 Task: In the Contact  Emma_Williams@Yahoo.com, Create email and send with subject: 'A Glimpse into the Future: Meet Our Disruptive Offering', and with mail content 'Good Evening,_x000D_
Step into a world of unlimited possibilities. Our cutting-edge solution will empower you to overcome challenges and achieve unparalleled success in your industry._x000D_
Thanks and Regards', attach the document: Business_plan.docx and insert image: visitingcard.jpg. Below Thank and Regards, write Reddit and insert the URL: 'www.reddit.com'. Mark checkbox to create task to follow up : In 1 month. Logged in from softage.4@softage.net
Action: Mouse moved to (83, 56)
Screenshot: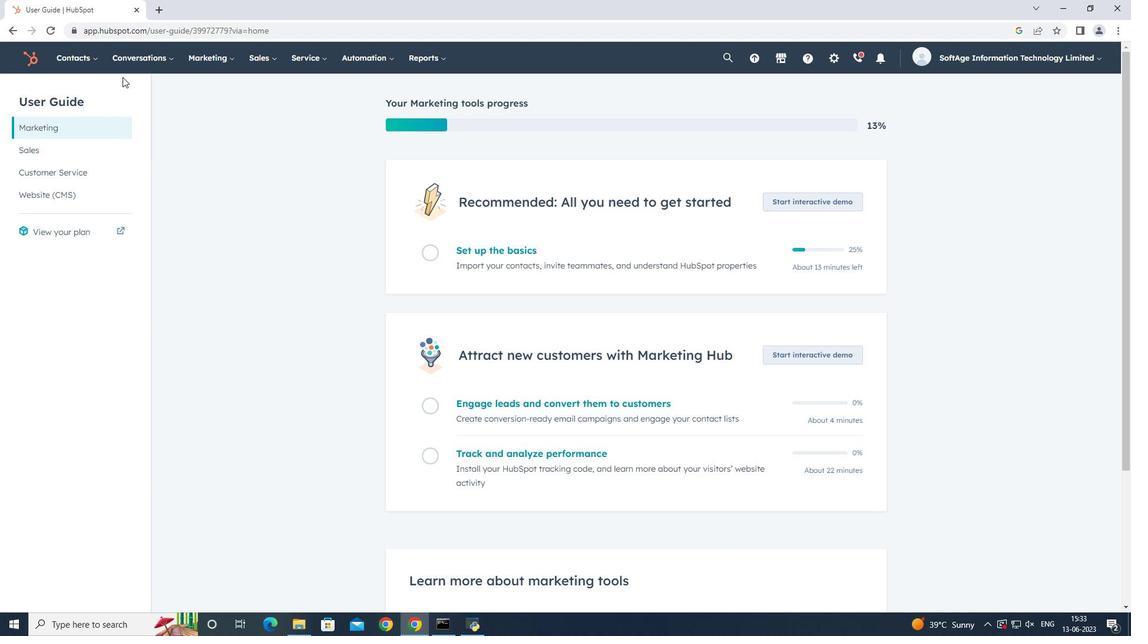 
Action: Mouse pressed left at (83, 56)
Screenshot: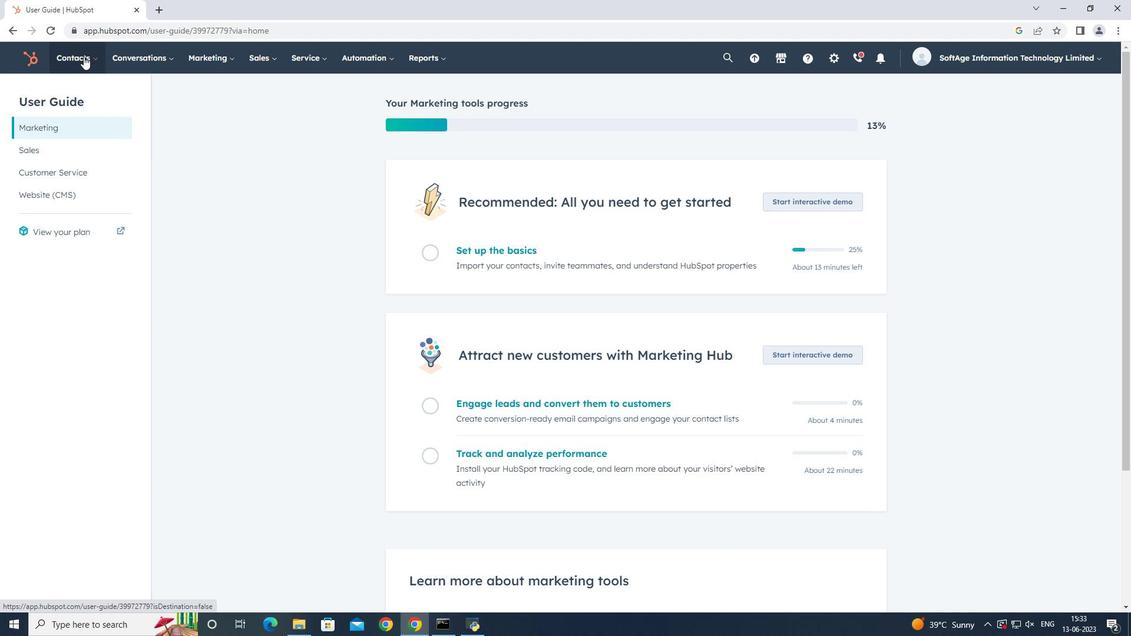
Action: Mouse moved to (98, 86)
Screenshot: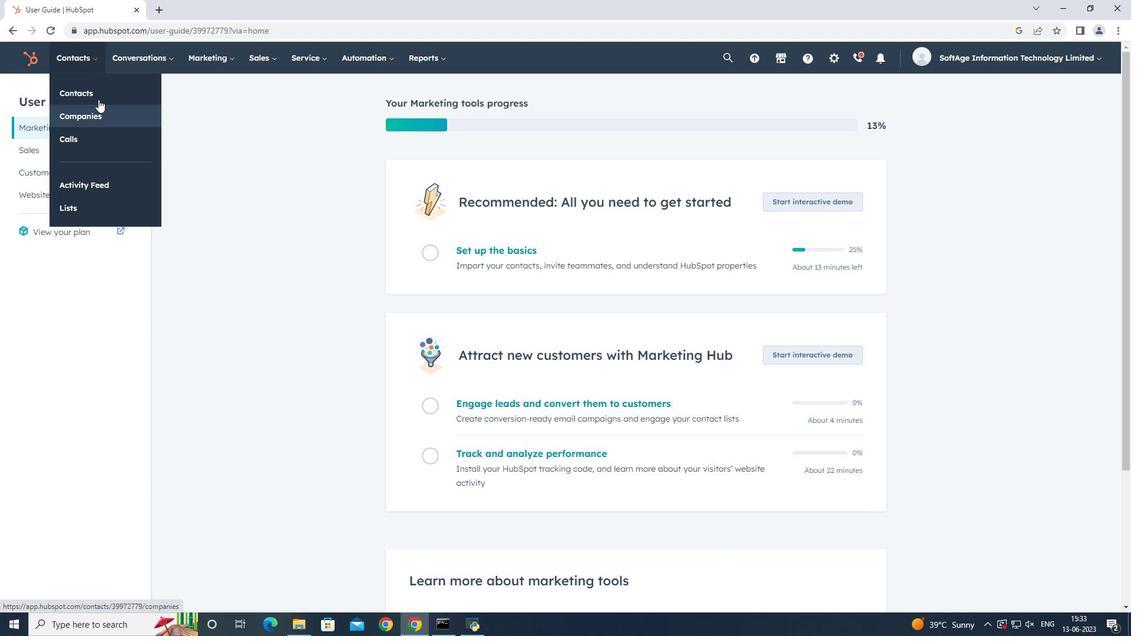 
Action: Mouse pressed left at (98, 86)
Screenshot: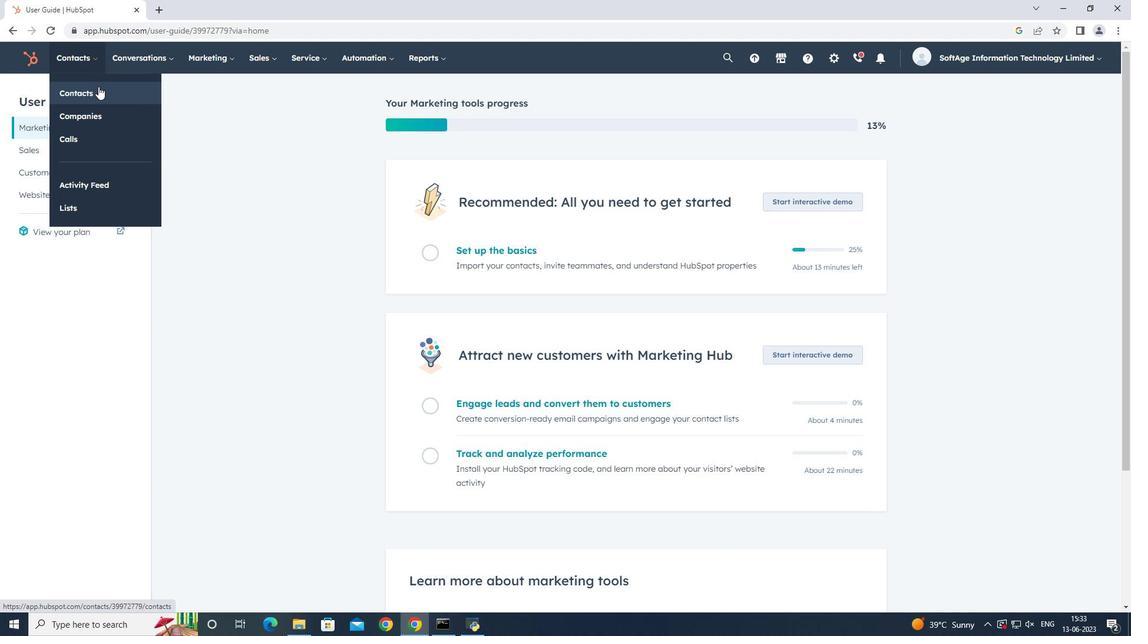 
Action: Mouse moved to (124, 183)
Screenshot: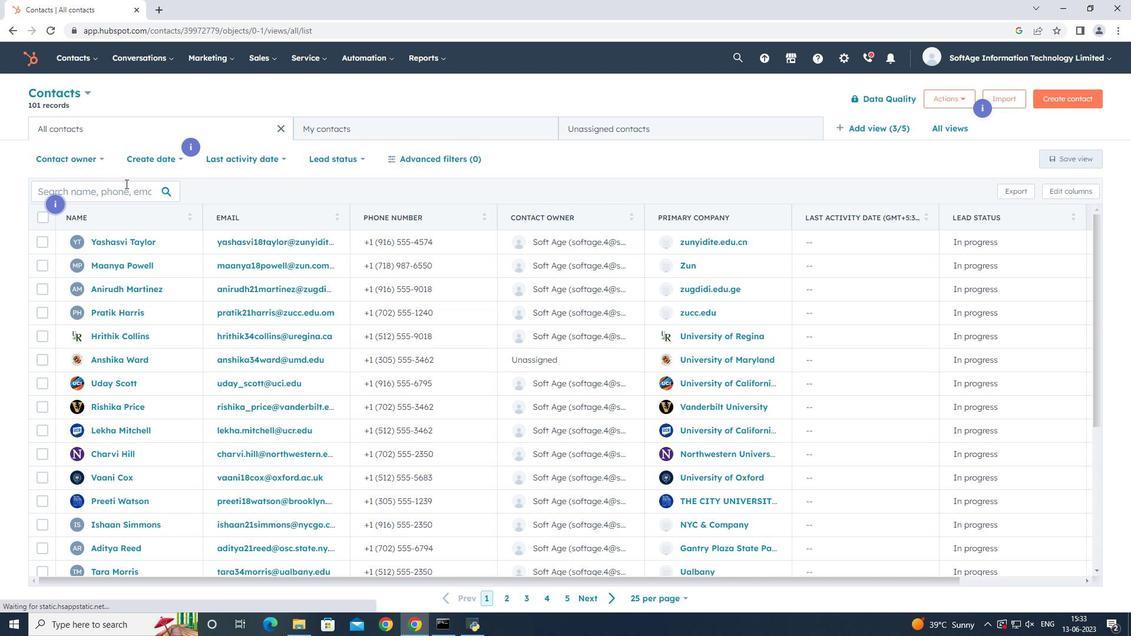 
Action: Mouse pressed left at (124, 183)
Screenshot: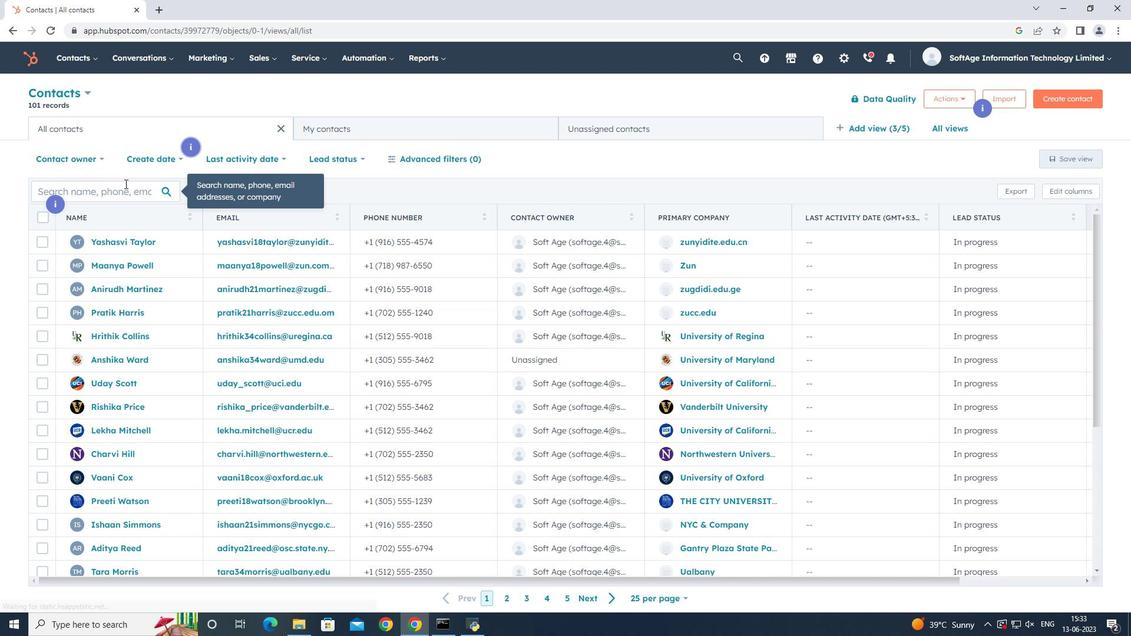 
Action: Key pressed emma
Screenshot: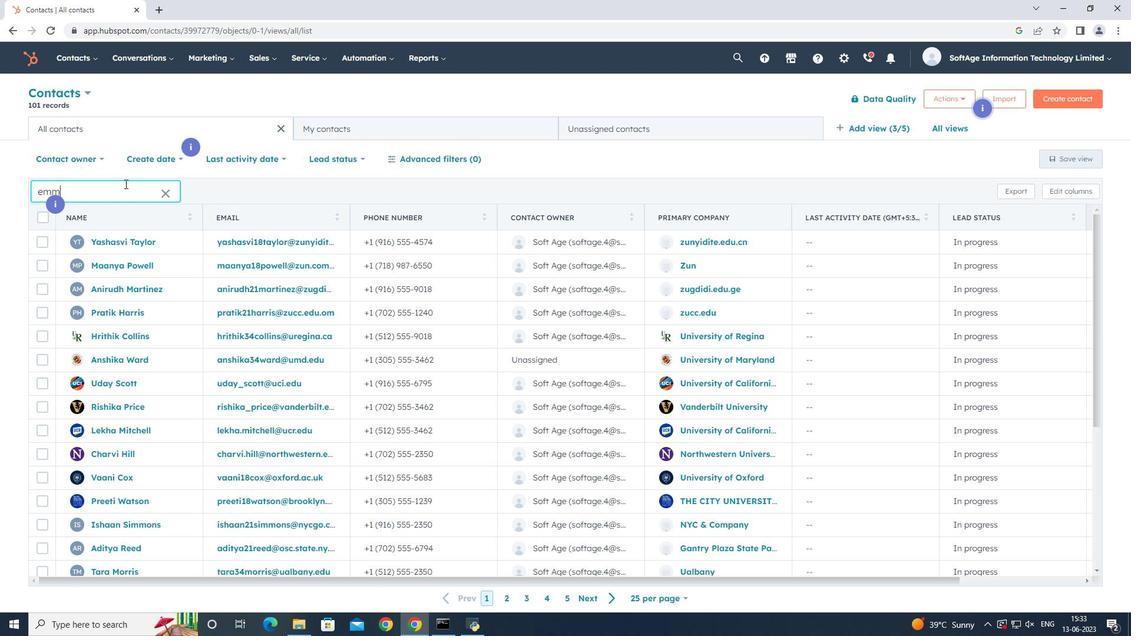 
Action: Mouse moved to (111, 288)
Screenshot: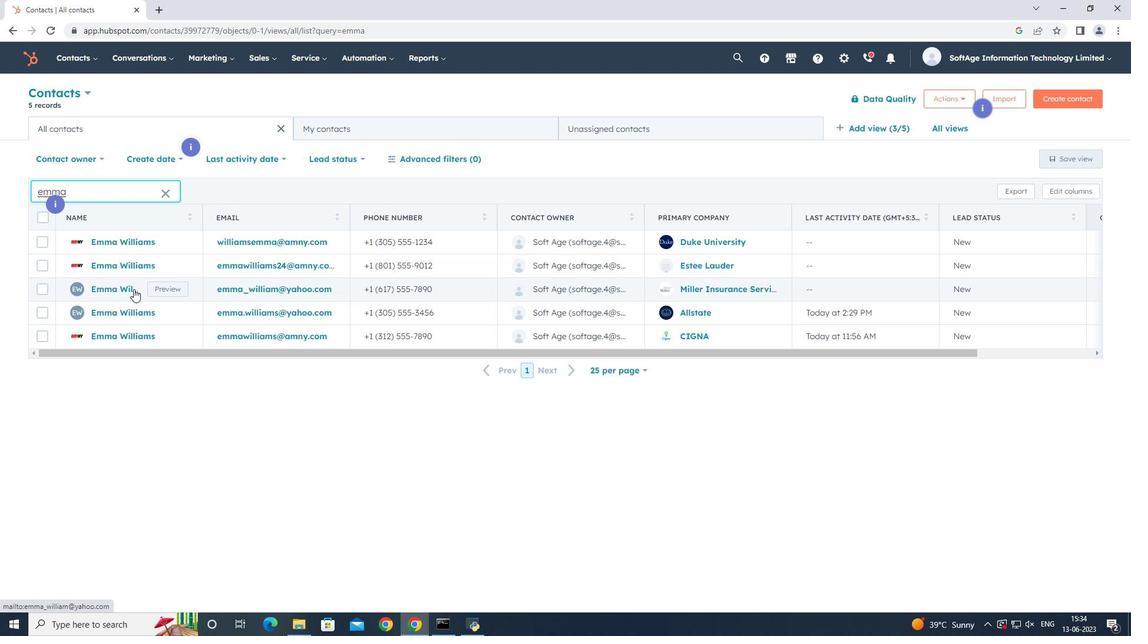 
Action: Mouse pressed left at (111, 288)
Screenshot: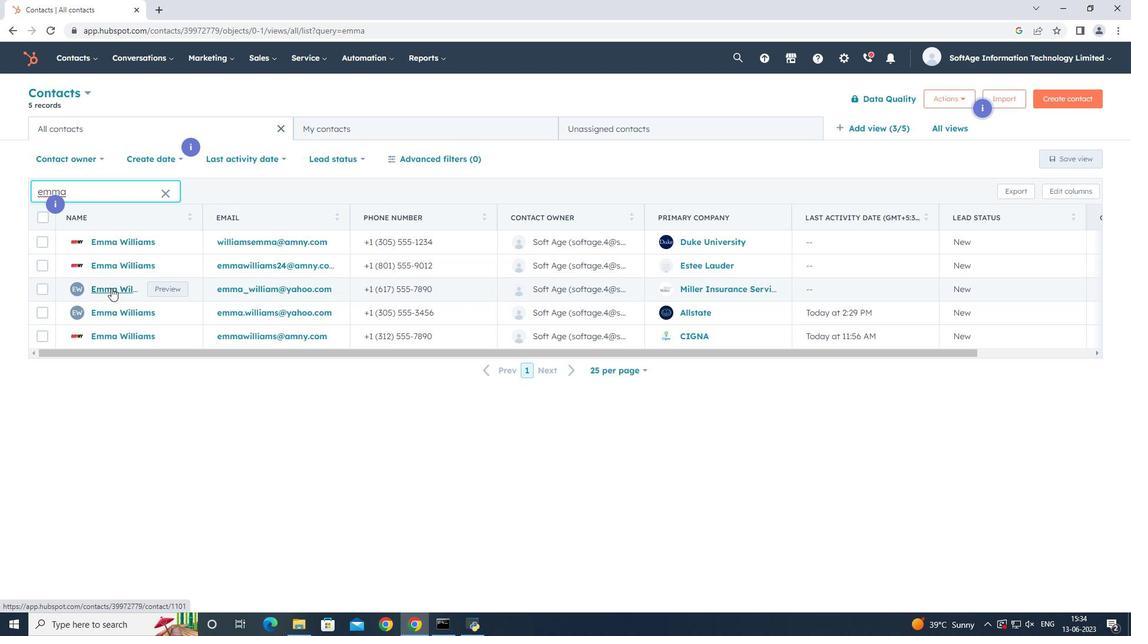
Action: Mouse moved to (74, 191)
Screenshot: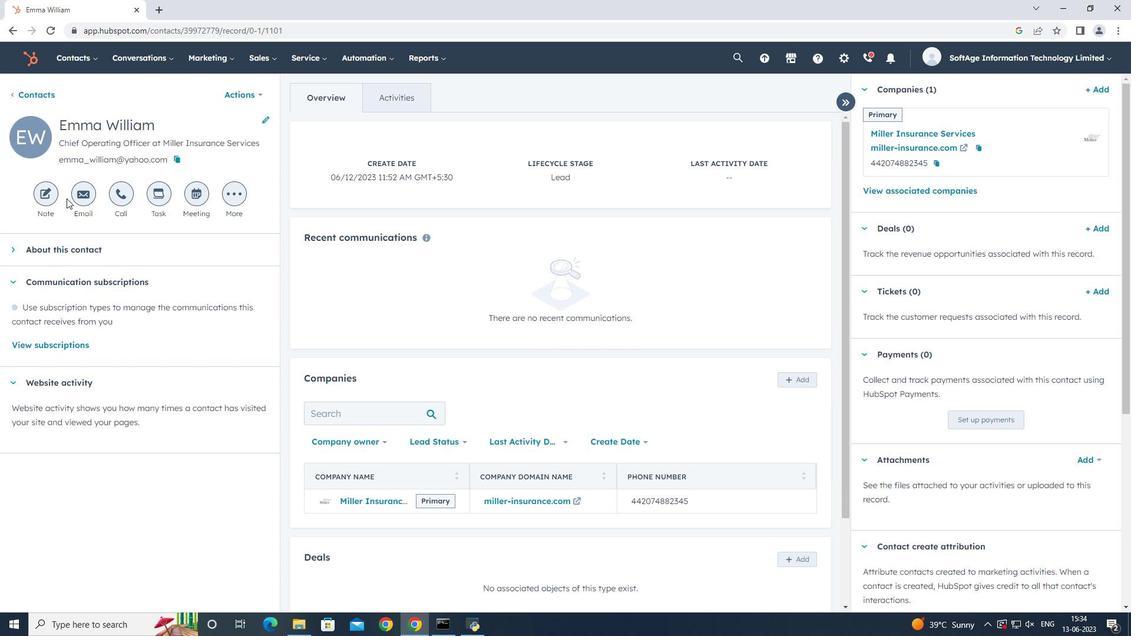 
Action: Mouse pressed left at (74, 191)
Screenshot: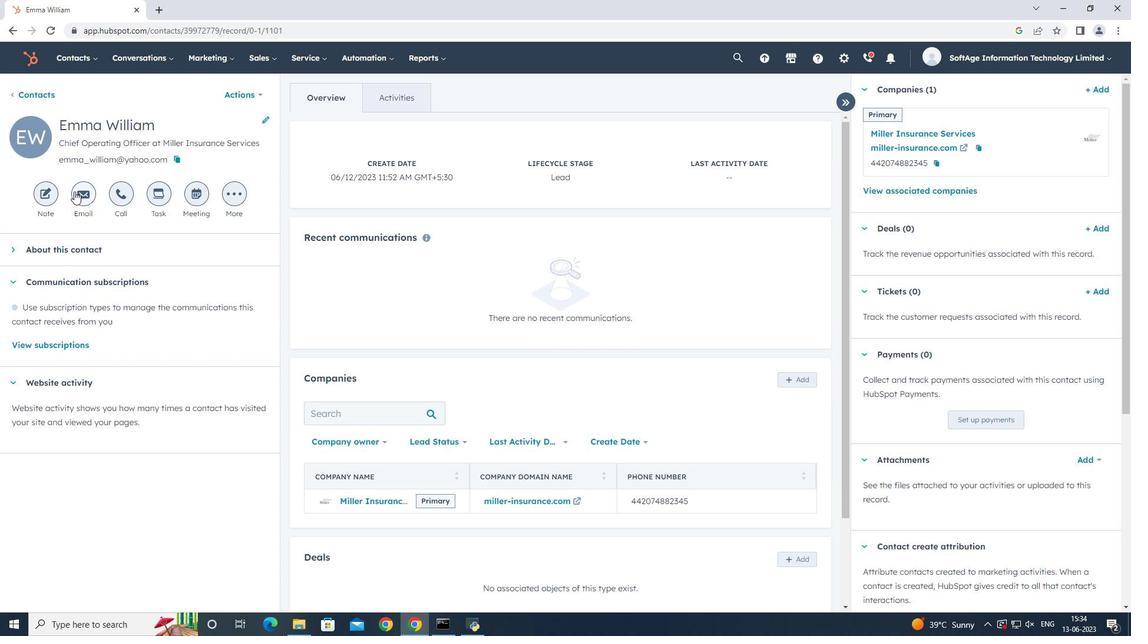 
Action: Mouse moved to (514, 420)
Screenshot: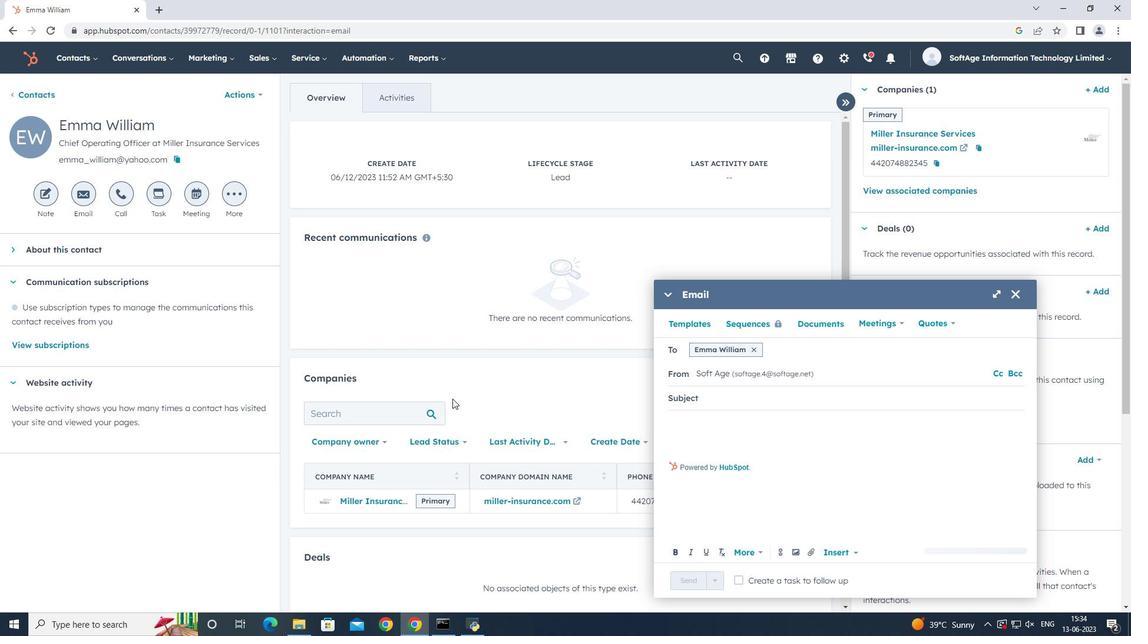 
Action: Key pressed <Key.shift>A<Key.space><Key.shift>Glimpse<Key.space>into<Key.space>the<Key.space><Key.shift><Key.shift><Key.shift><Key.shift>Future<Key.shift_r><Key.shift_r><Key.shift_r><Key.shift_r><Key.shift_r><Key.shift_r><Key.shift_r><Key.shift_r><Key.shift_r><Key.shift_r><Key.shift_r><Key.shift_r><Key.shift_r><Key.shift_r><Key.shift_r><Key.shift_r>:<Key.space><Key.shift_r>Meet<Key.space><Key.shift_r><Key.shift_r><Key.shift_r><Key.shift_r><Key.shift_r><Key.shift_r>Our<Key.space><Key.shift>Disruptive<Key.space><Key.shift_r><Key.shift_r>Offering.
Screenshot: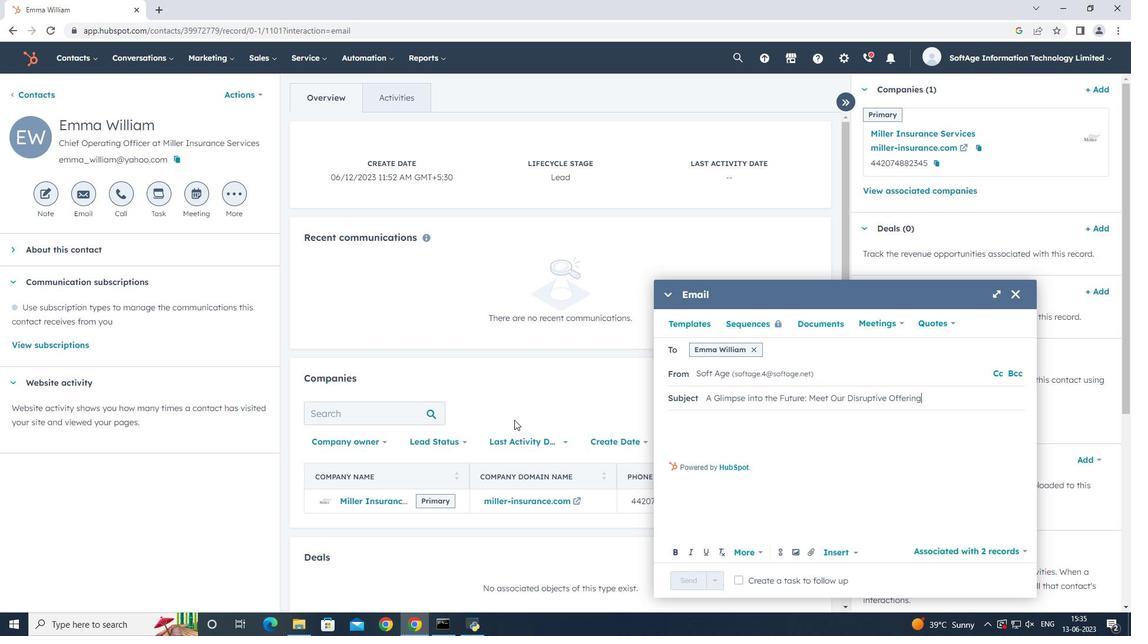 
Action: Mouse moved to (727, 419)
Screenshot: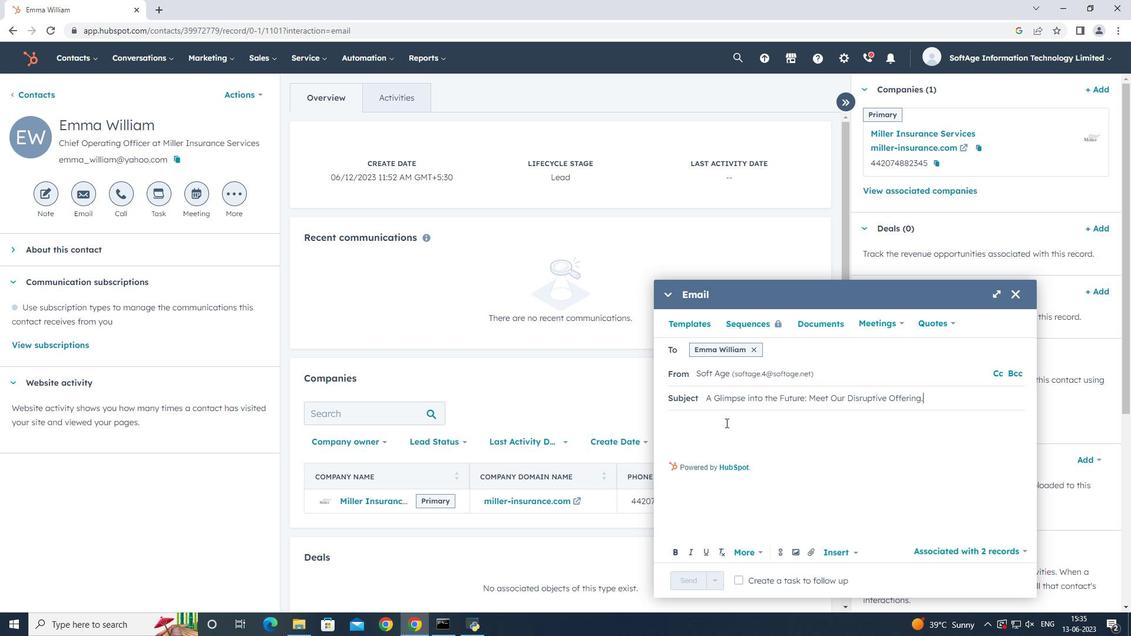 
Action: Mouse pressed left at (727, 419)
Screenshot: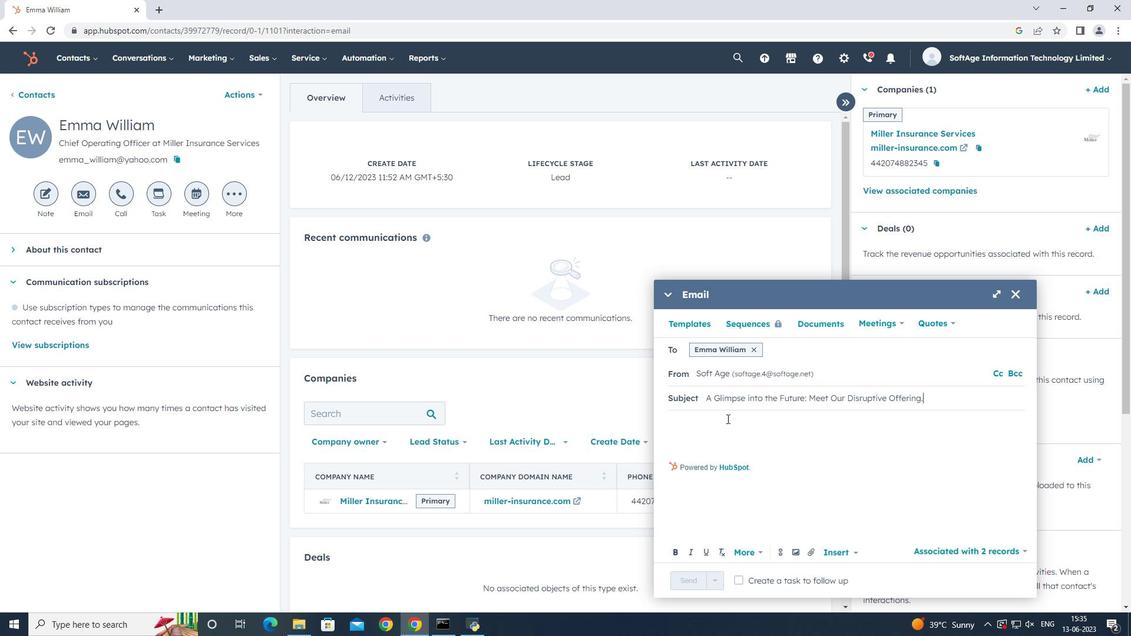 
Action: Key pressed <Key.shift>Good<Key.space><Key.shift>Evening,<Key.enter><Key.enter><Key.shift><Key.shift><Key.shift><Key.shift>Step<Key.space>into<Key.space>a<Key.space>world<Key.space>of<Key.space>unlimited<Key.space>possibilities.<Key.space><Key.shift_r><Key.shift_r><Key.shift_r><Key.shift_r>Our<Key.space>cutting-edge<Key.space>solution<Key.space>will<Key.space>empower<Key.space>
Screenshot: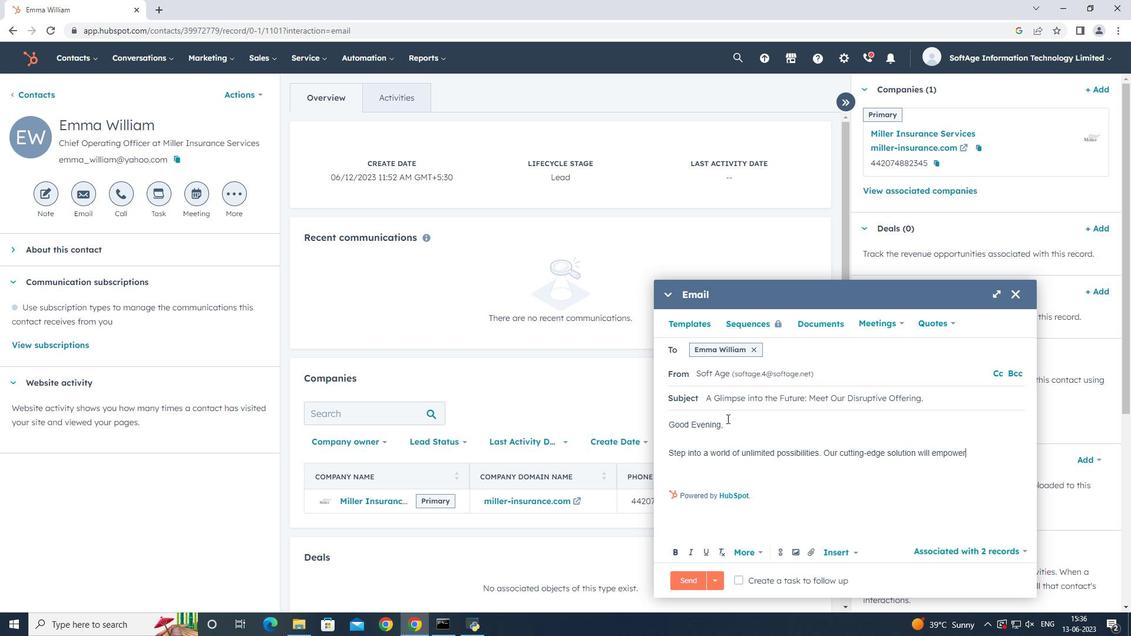 
Action: Mouse moved to (802, 460)
Screenshot: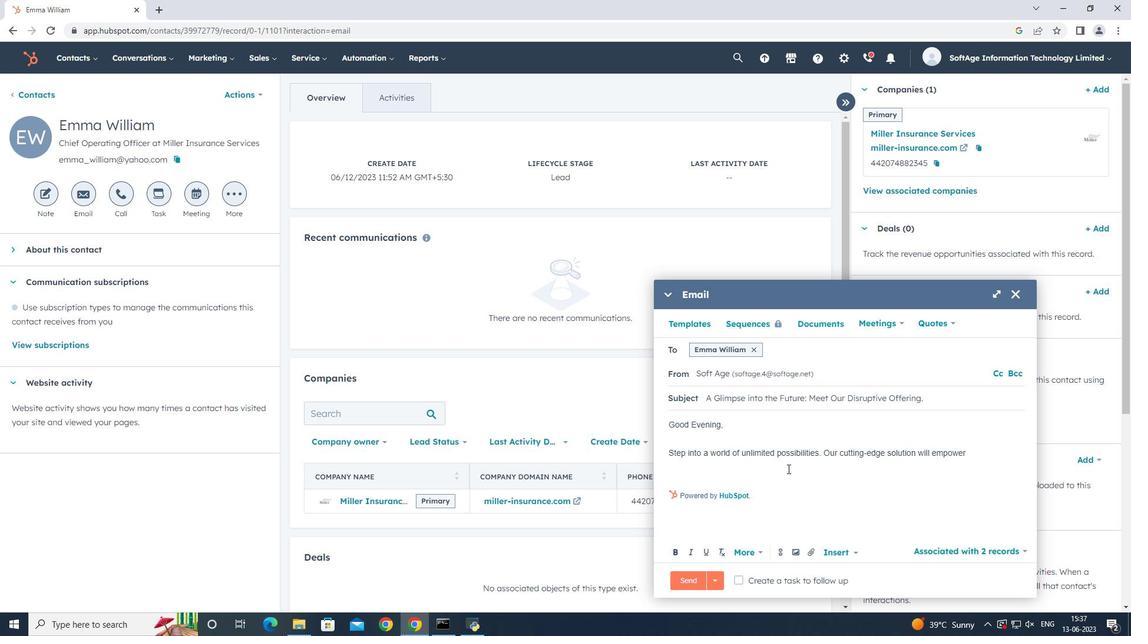
Action: Key pressed you<Key.space>to<Key.space>
Screenshot: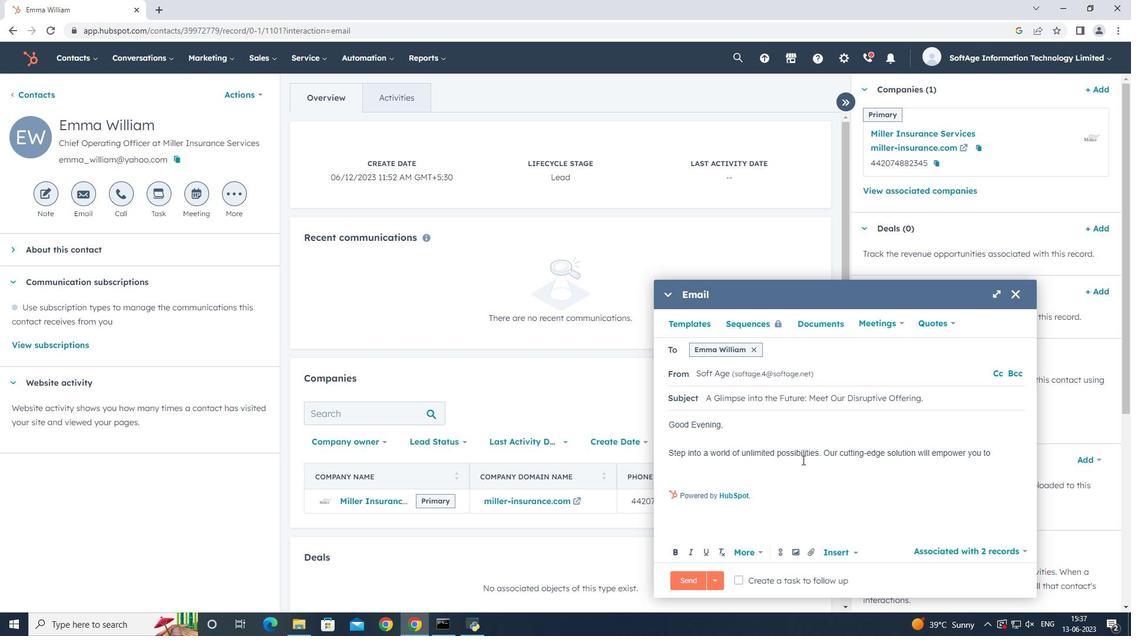 
Action: Mouse moved to (849, 513)
Screenshot: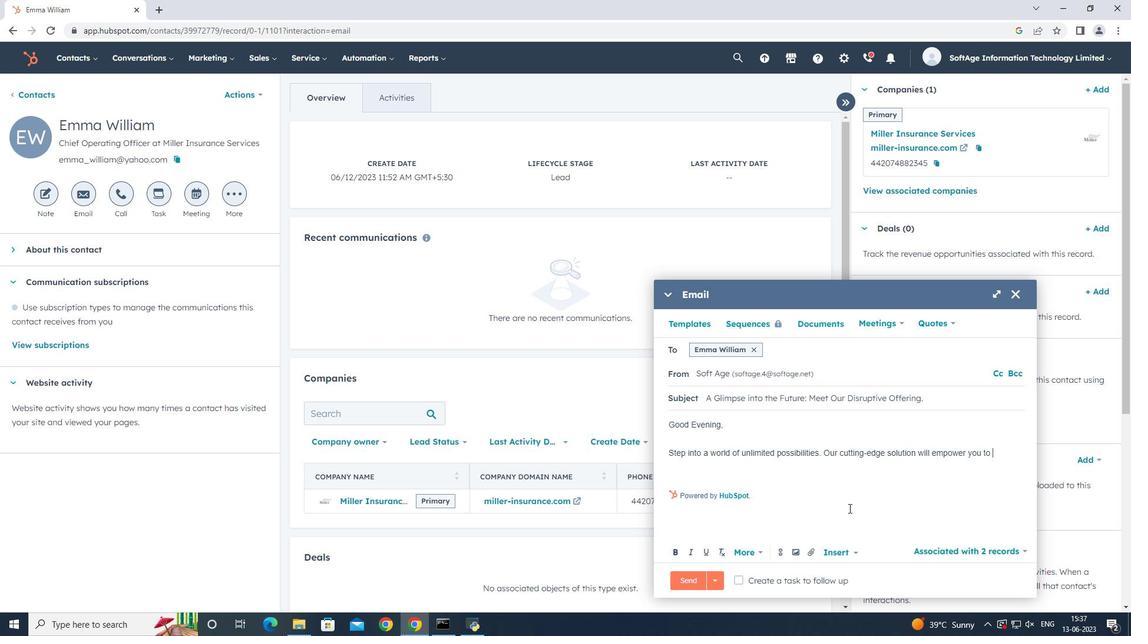 
Action: Key pressed overcome<Key.space>challenges<Key.space>and<Key.space>achieve<Key.space>unparalle
Screenshot: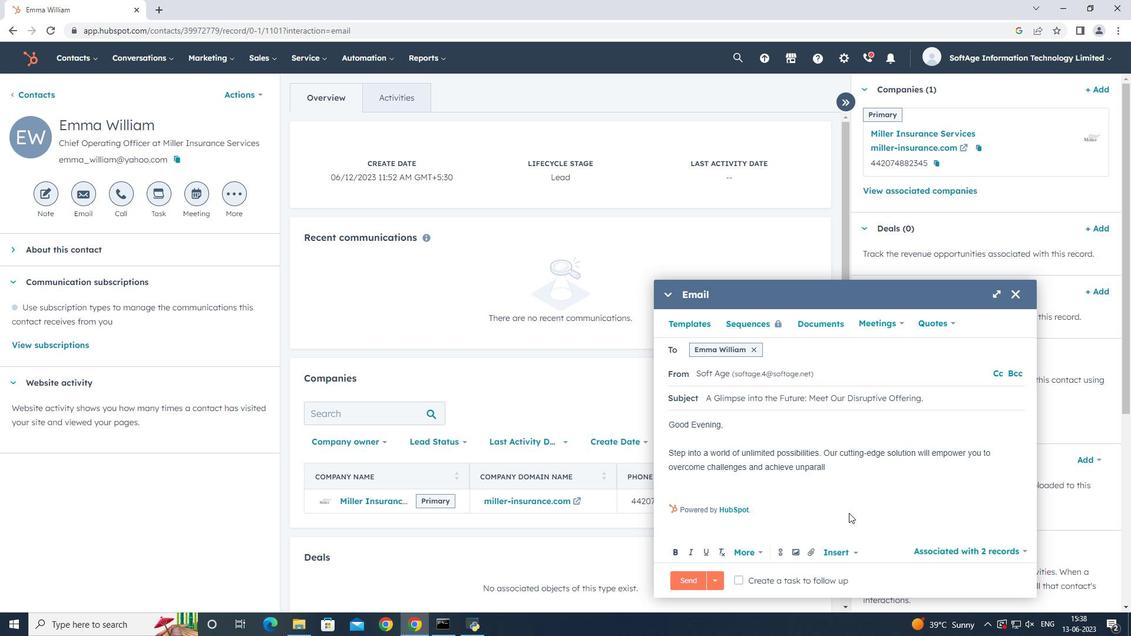 
Action: Mouse moved to (943, 523)
Screenshot: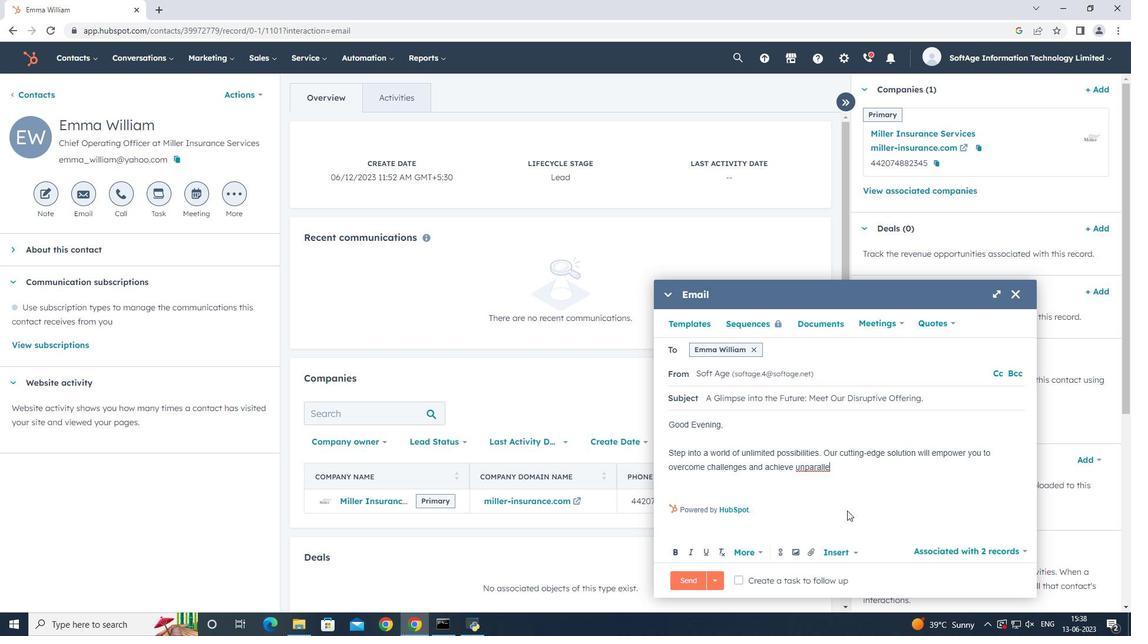 
Action: Key pressed led<Key.space>success<Key.space>in<Key.space>your<Key.space>industry.
Screenshot: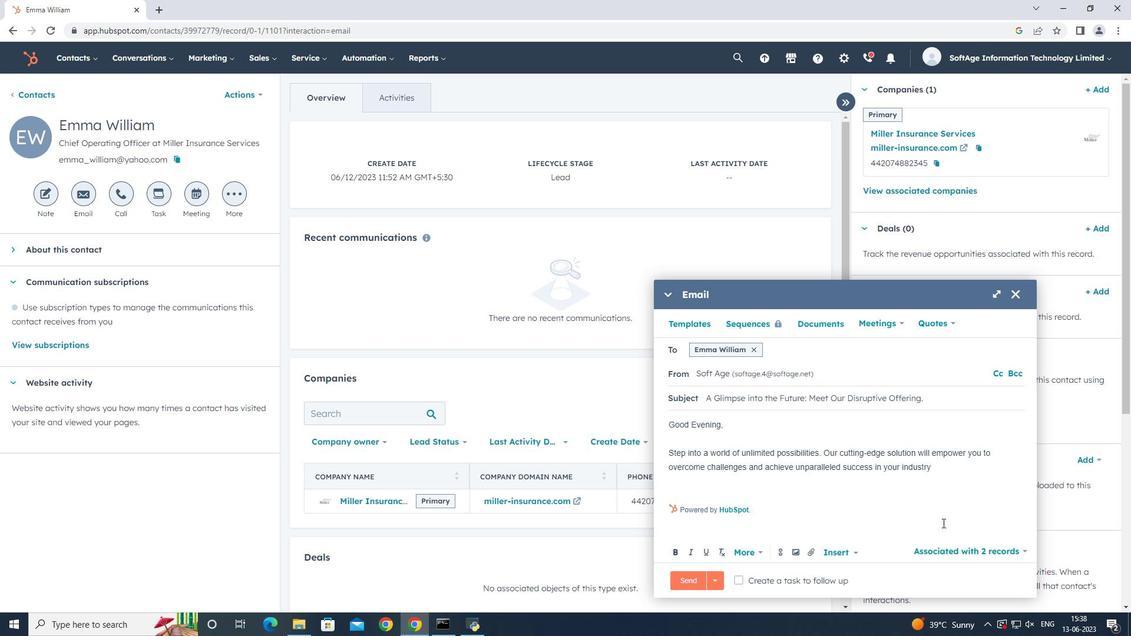 
Action: Mouse moved to (976, 548)
Screenshot: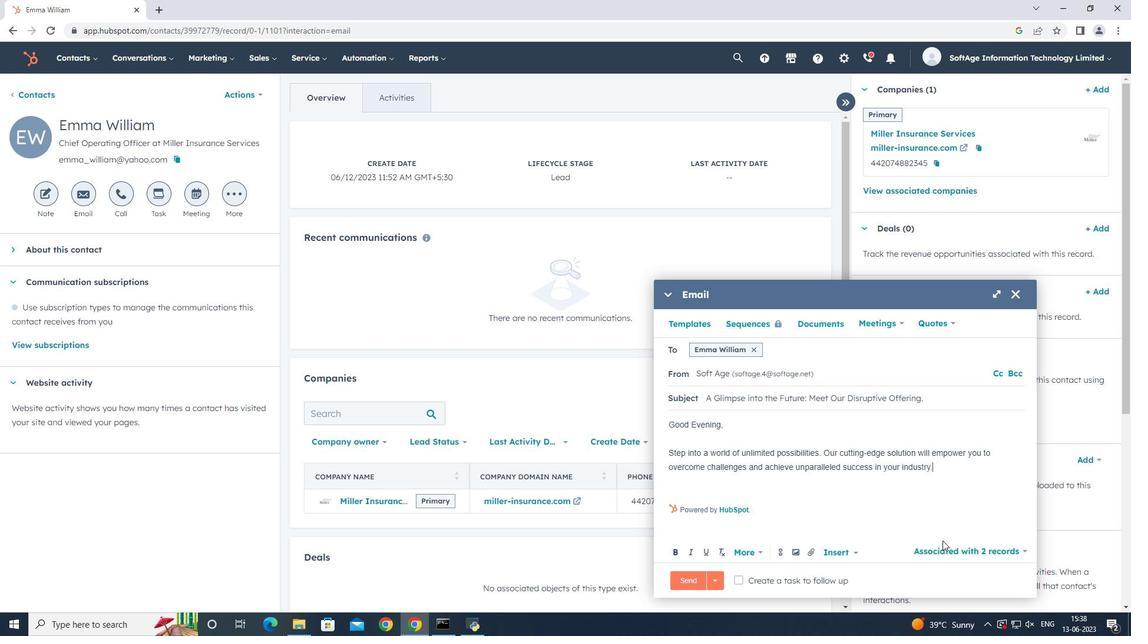 
Action: Key pressed <Key.enter><Key.enter><Key.shift>Y=<Key.backspace><Key.backspace><Key.shift>Thanks<Key.space>and<Key.space><Key.shift><Key.shift><Key.shift><Key.shift>Regards,
Screenshot: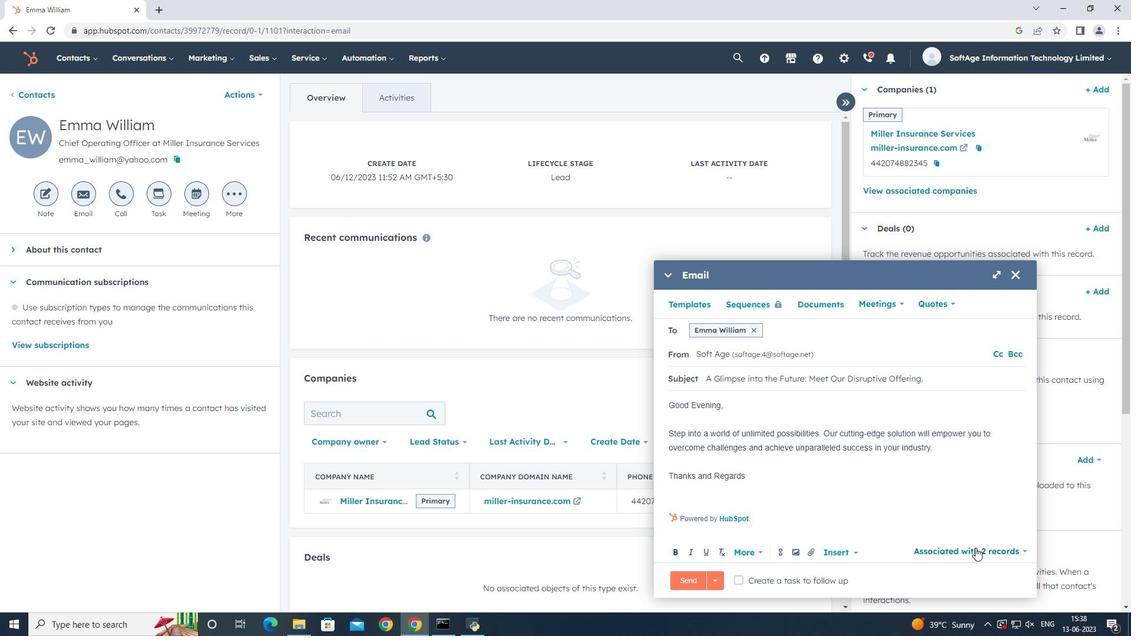 
Action: Mouse moved to (808, 551)
Screenshot: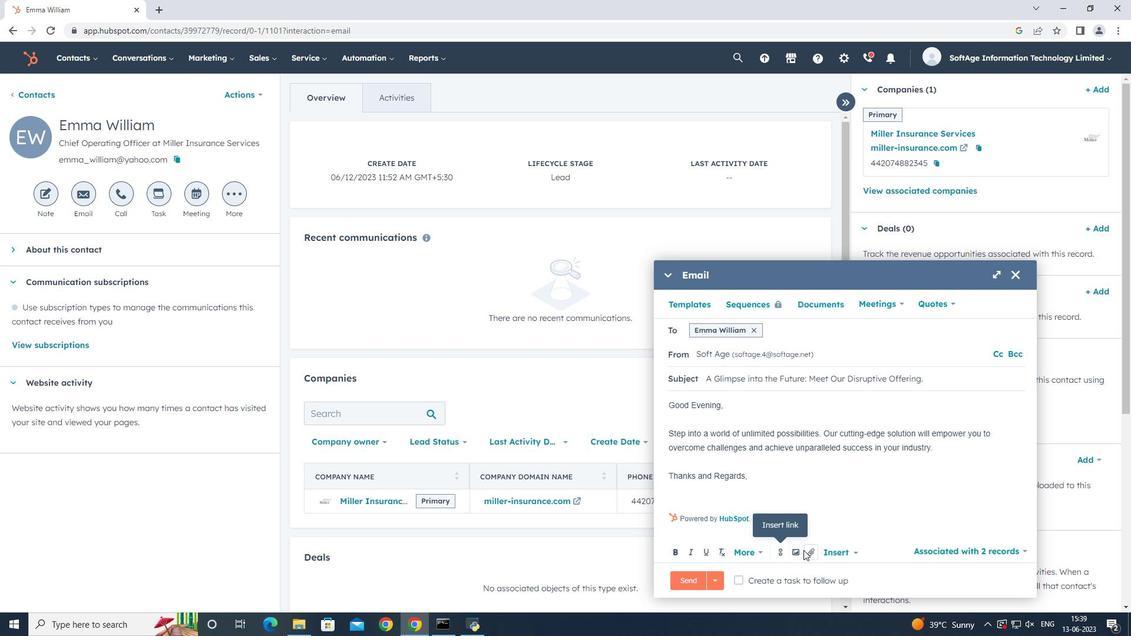 
Action: Mouse pressed left at (808, 551)
Screenshot: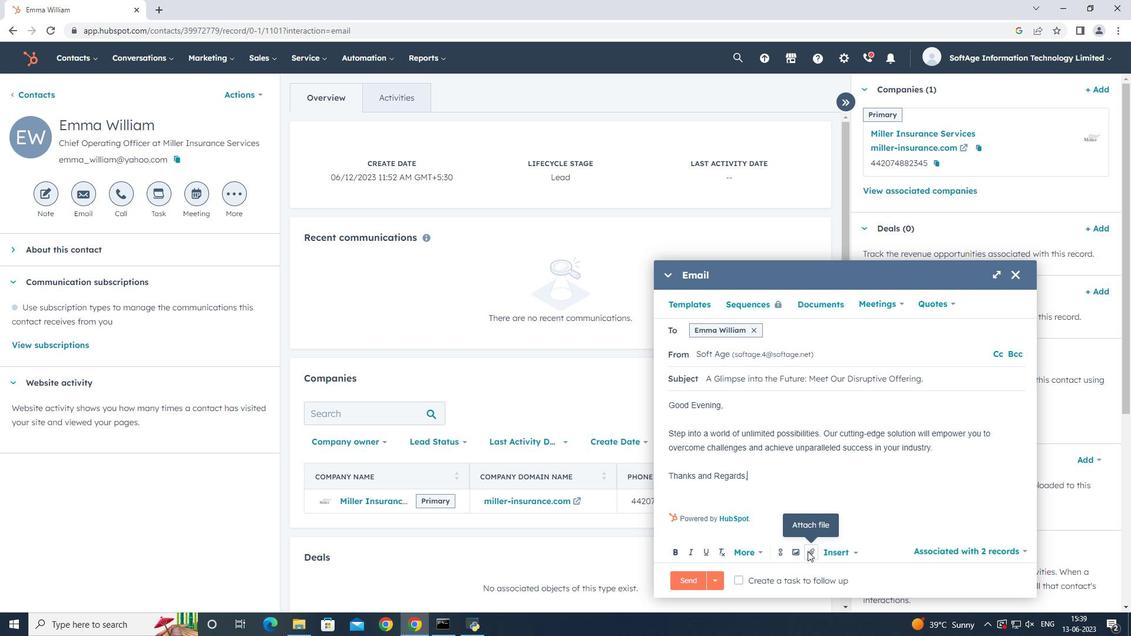 
Action: Mouse moved to (813, 517)
Screenshot: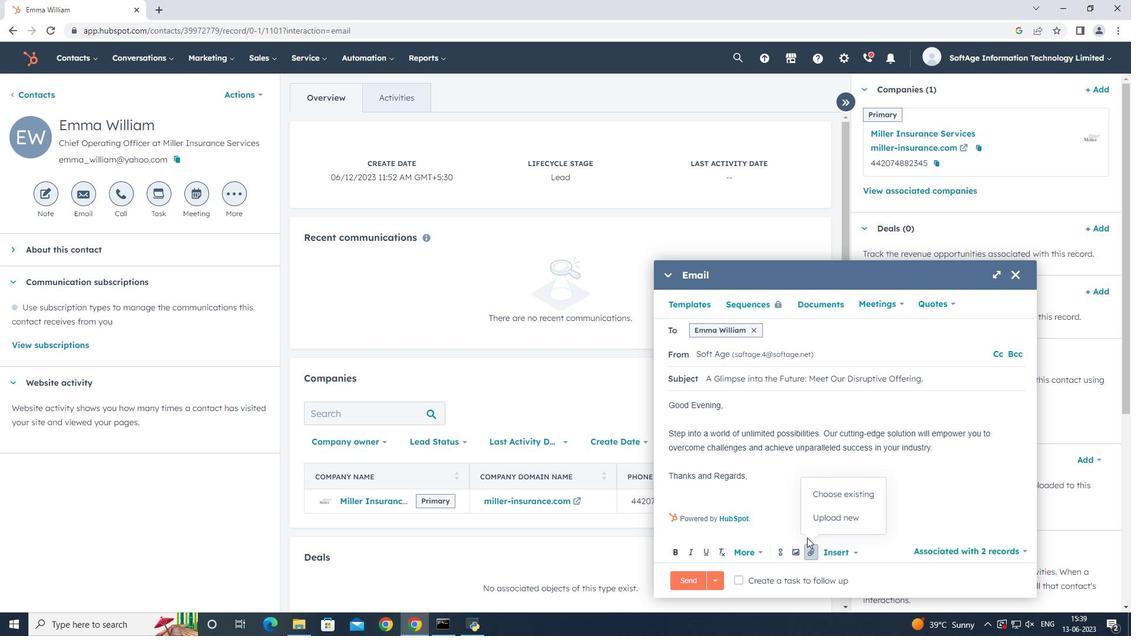 
Action: Mouse pressed left at (813, 517)
Screenshot: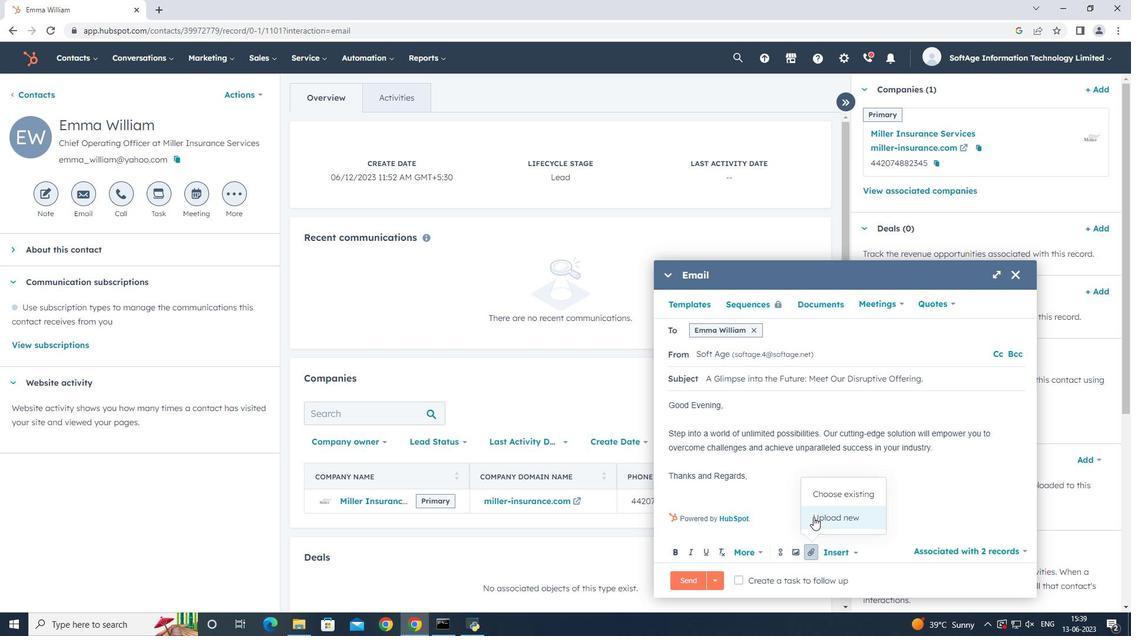 
Action: Mouse moved to (204, 99)
Screenshot: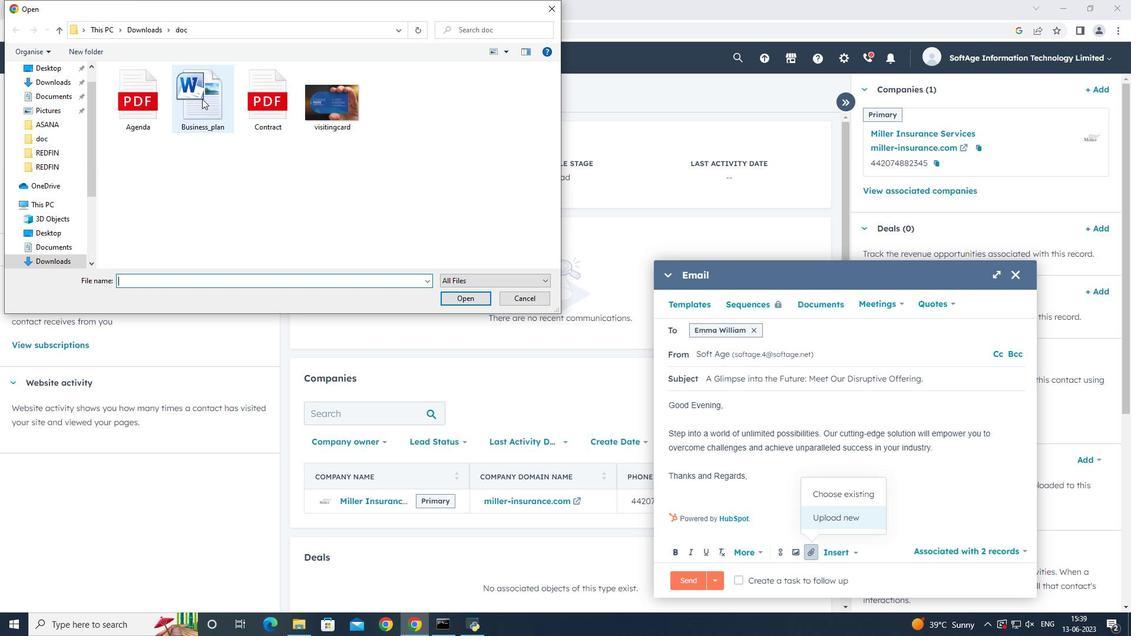 
Action: Mouse pressed left at (204, 99)
Screenshot: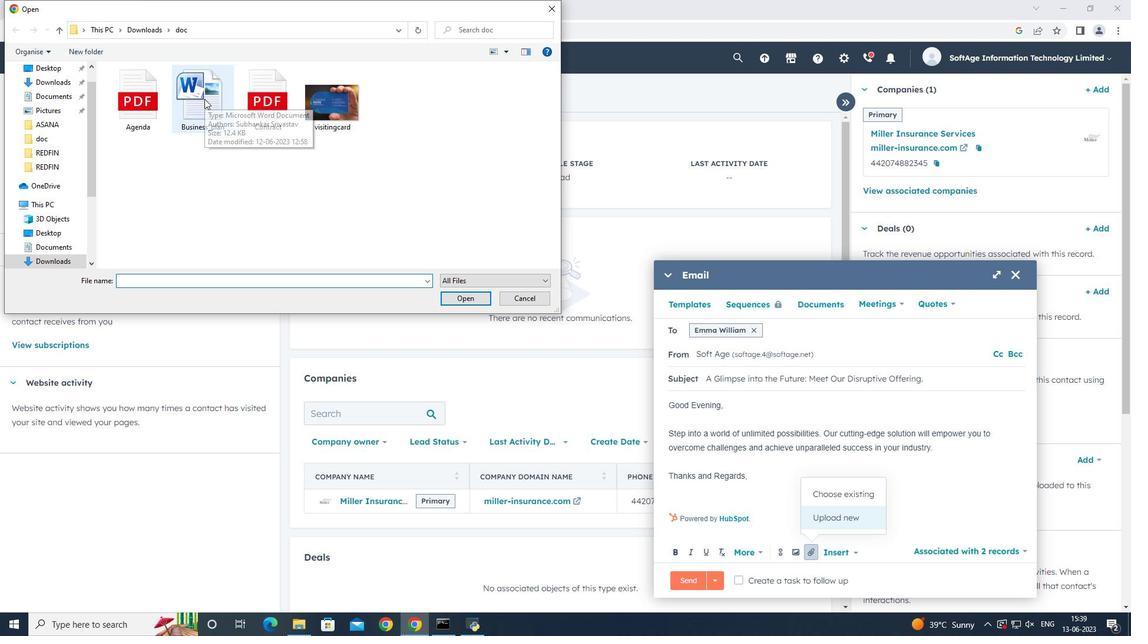 
Action: Mouse pressed left at (204, 99)
Screenshot: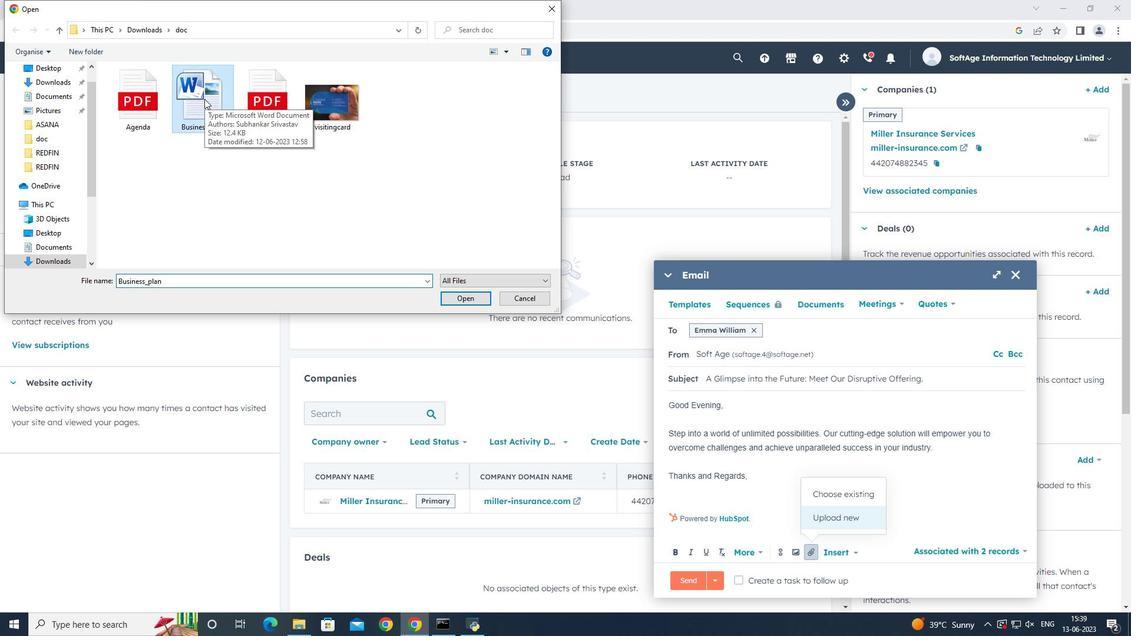 
Action: Mouse moved to (798, 517)
Screenshot: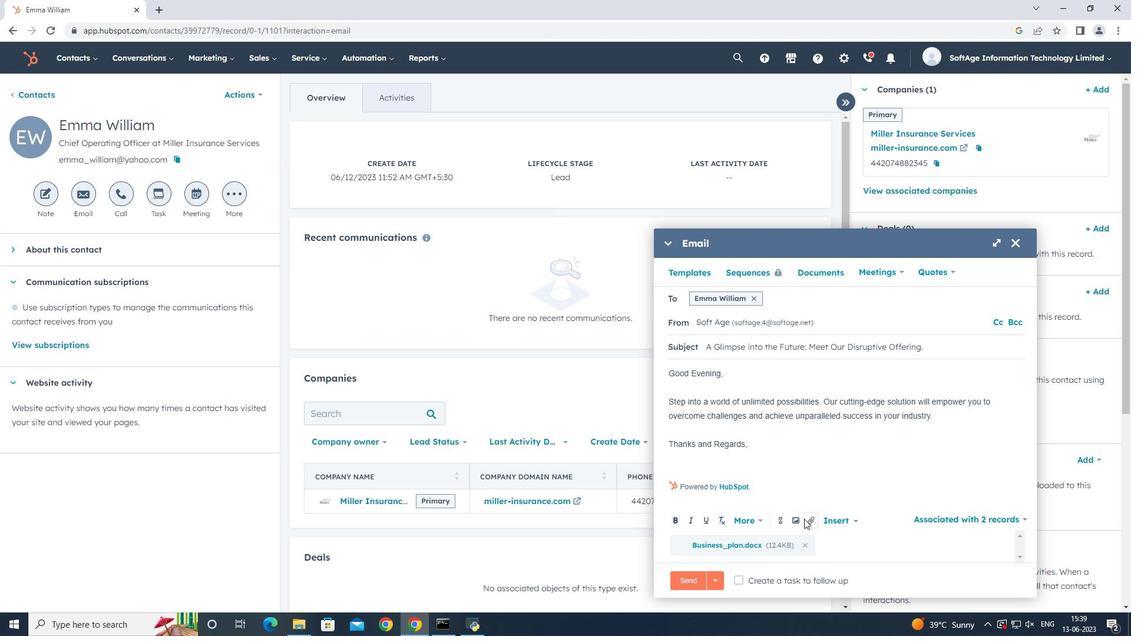 
Action: Mouse pressed left at (798, 517)
Screenshot: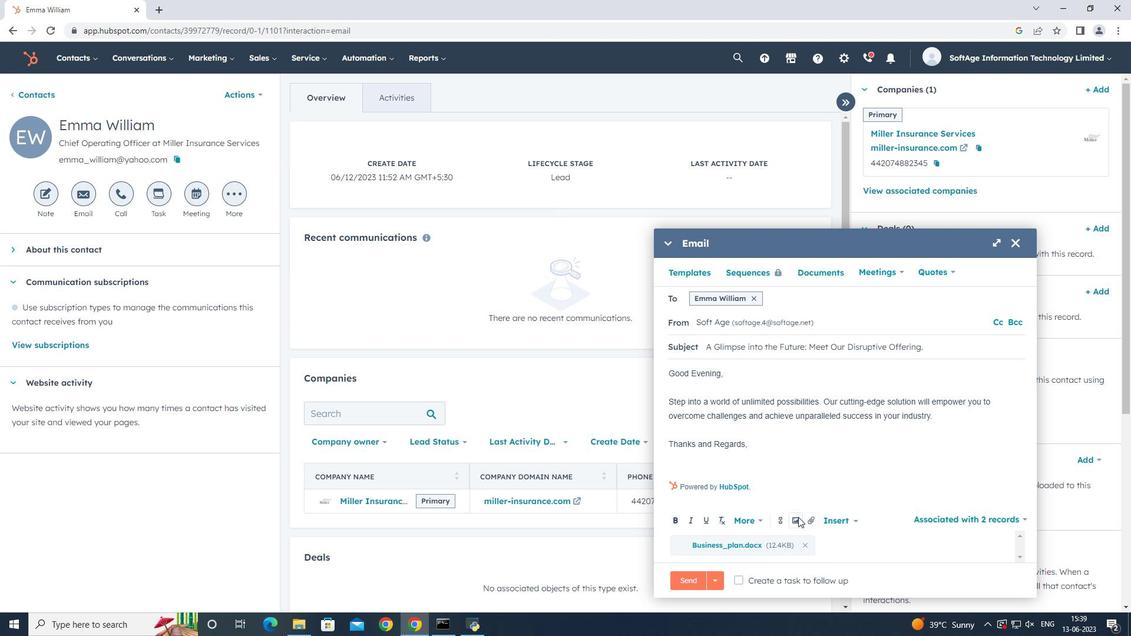 
Action: Mouse moved to (796, 491)
Screenshot: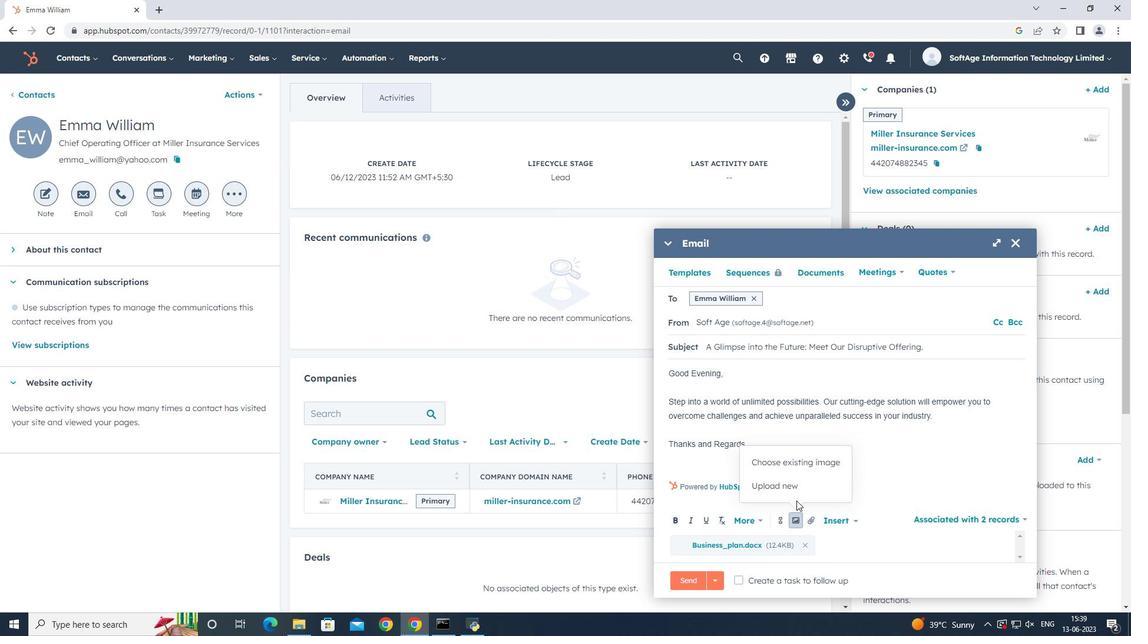
Action: Mouse pressed left at (796, 491)
Screenshot: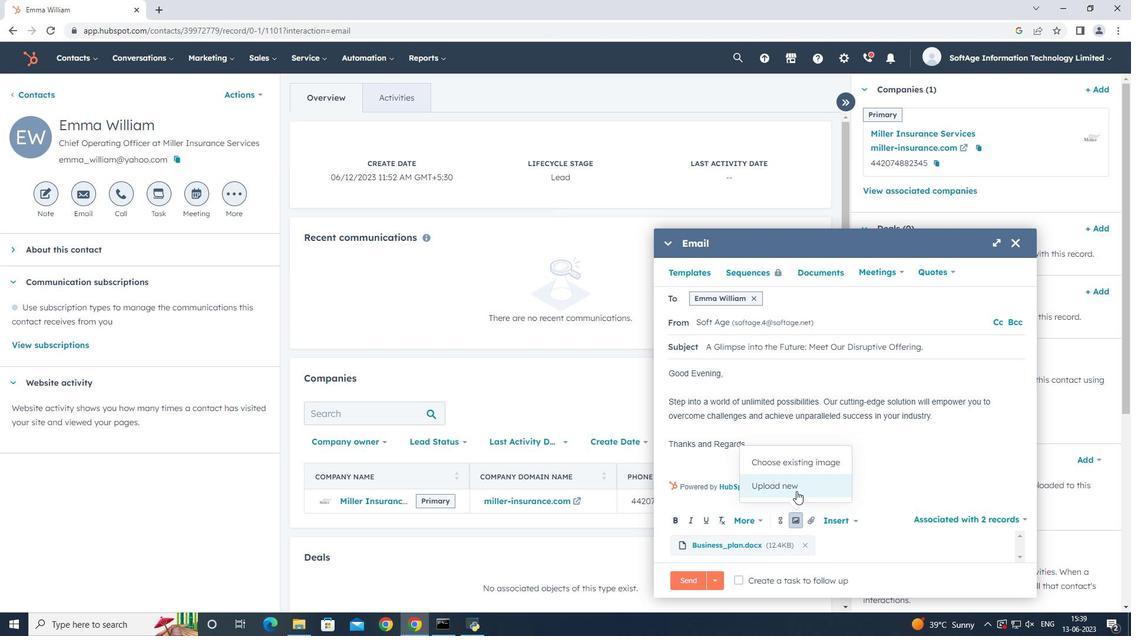
Action: Mouse moved to (159, 96)
Screenshot: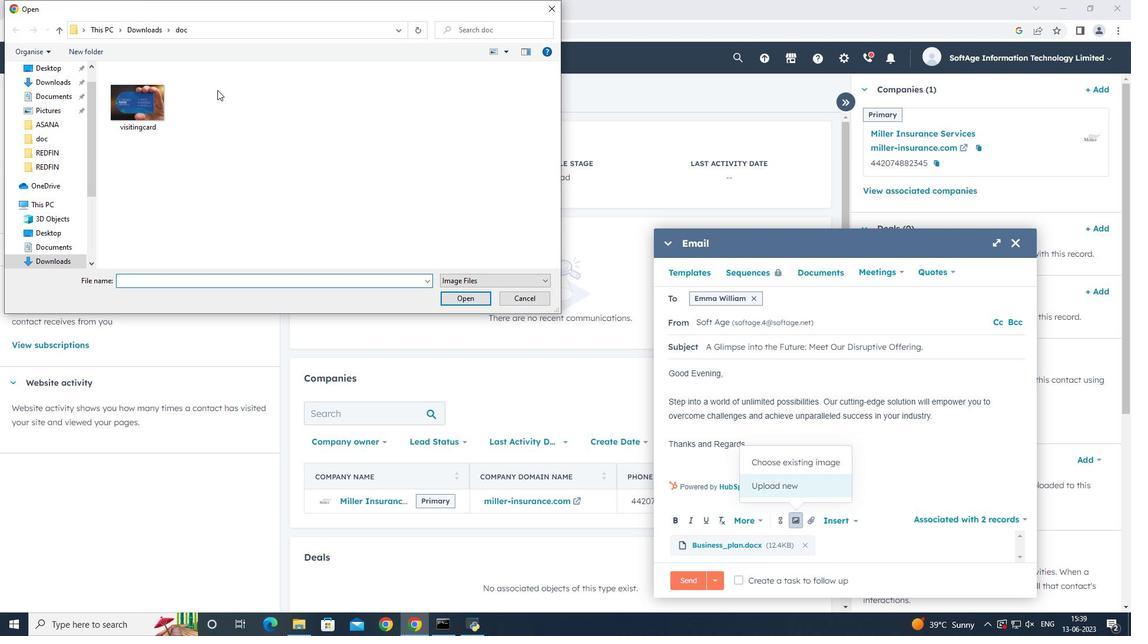 
Action: Mouse pressed left at (159, 96)
Screenshot: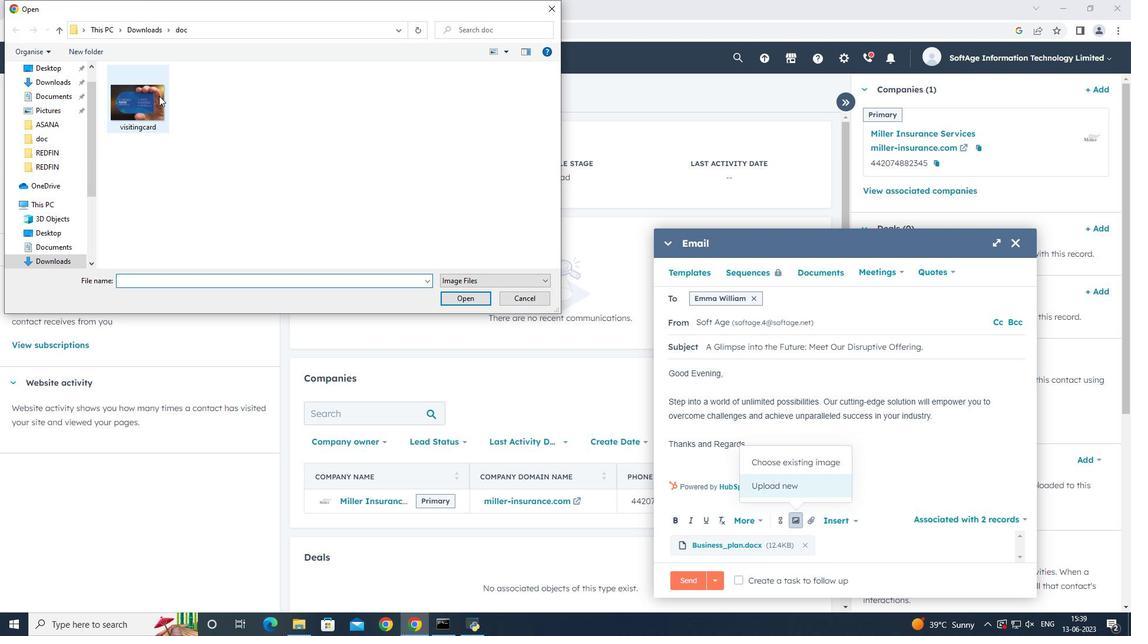 
Action: Mouse pressed left at (159, 96)
Screenshot: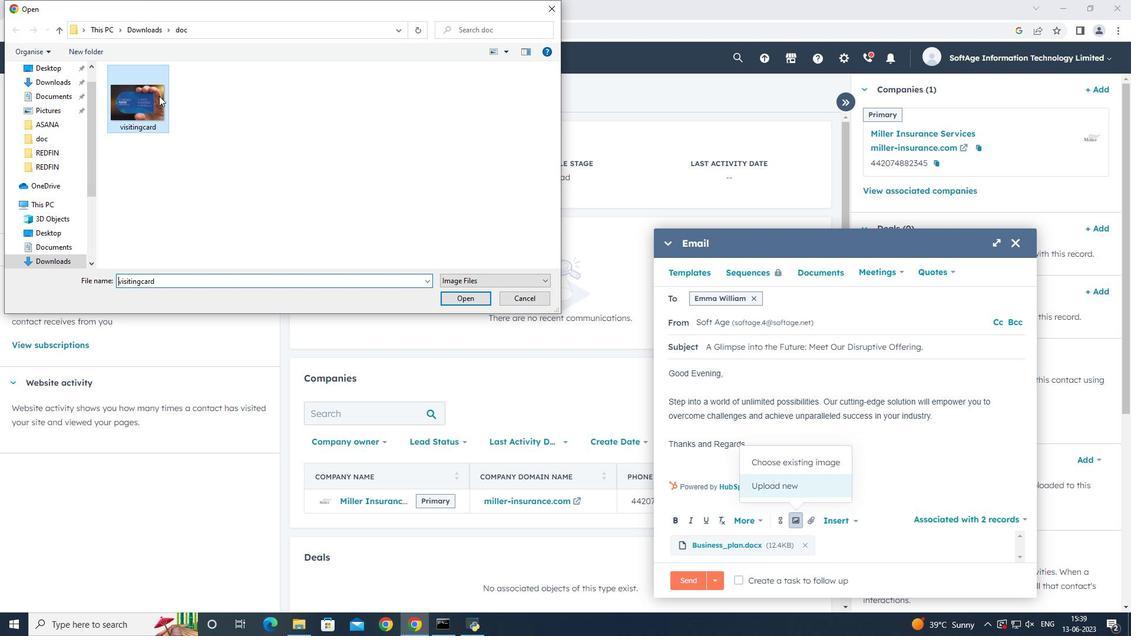 
Action: Mouse moved to (756, 324)
Screenshot: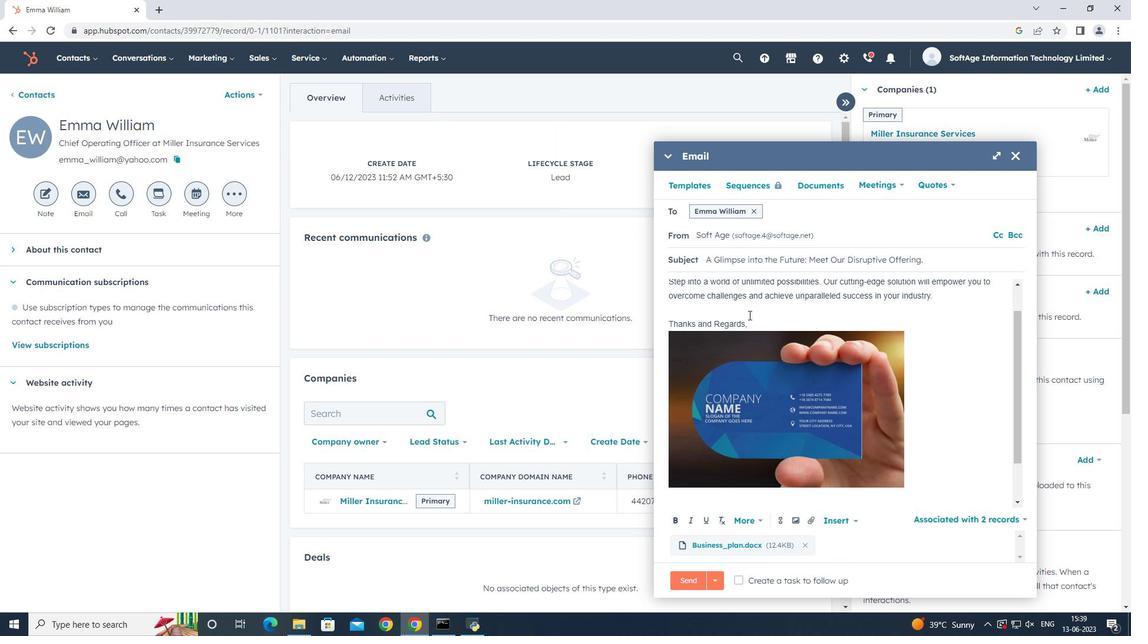 
Action: Mouse pressed left at (756, 324)
Screenshot: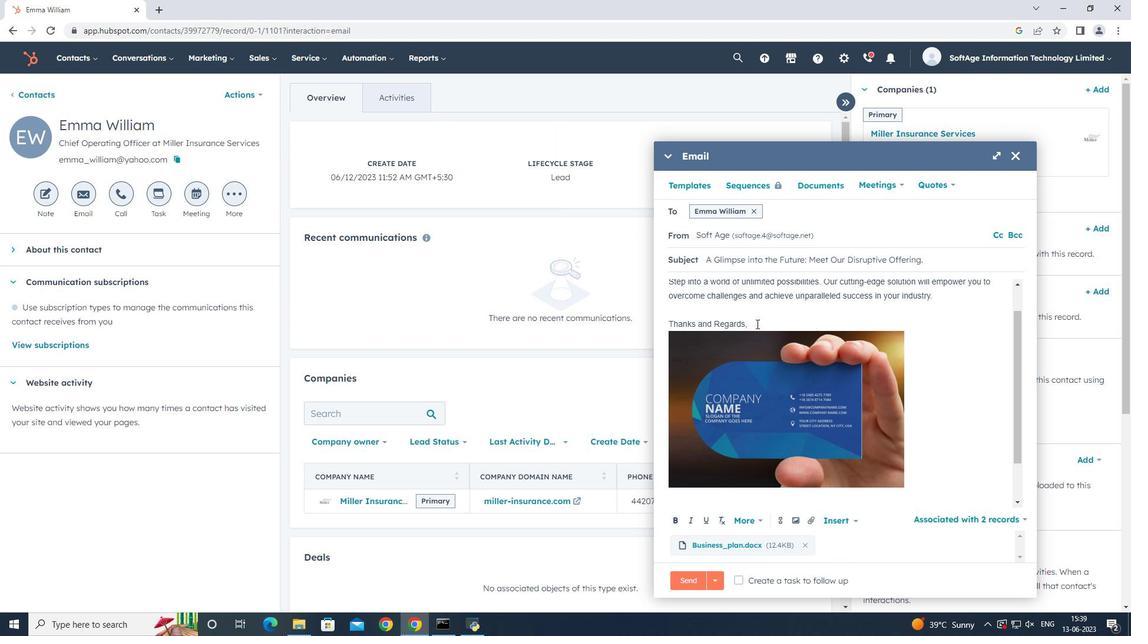 
Action: Key pressed <Key.enter><Key.shift>Reddit
Screenshot: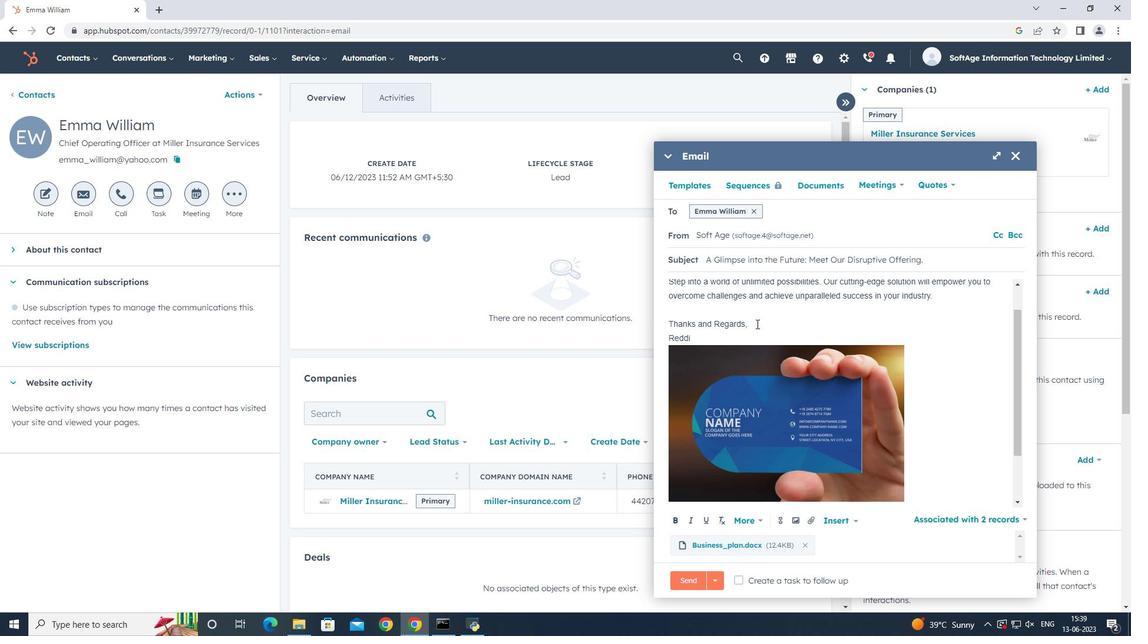 
Action: Mouse moved to (778, 518)
Screenshot: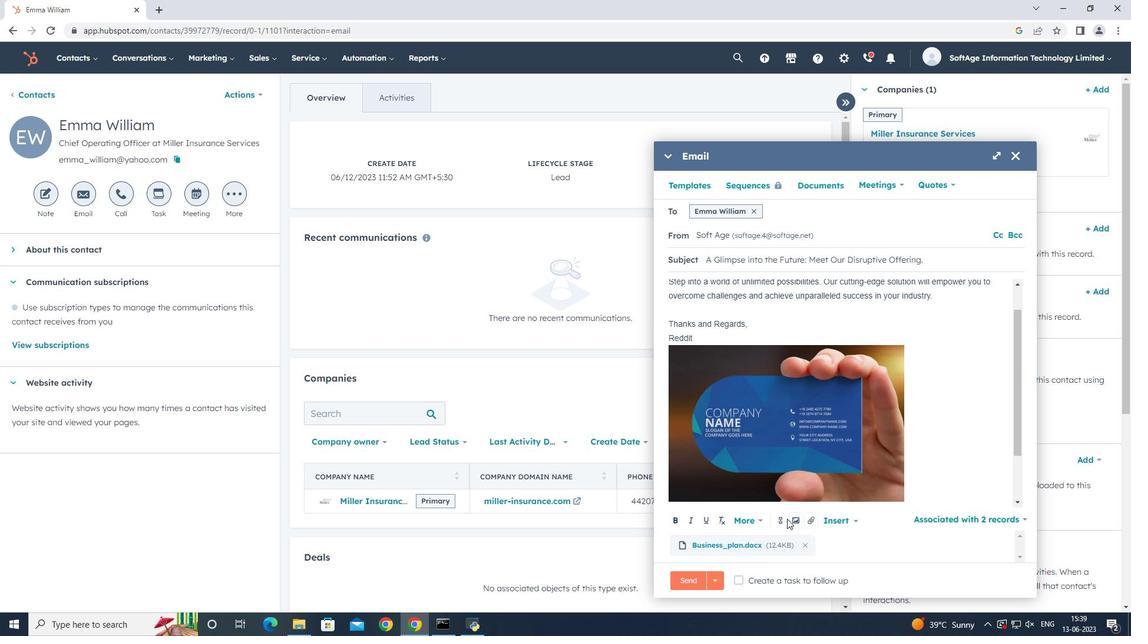 
Action: Mouse pressed left at (778, 518)
Screenshot: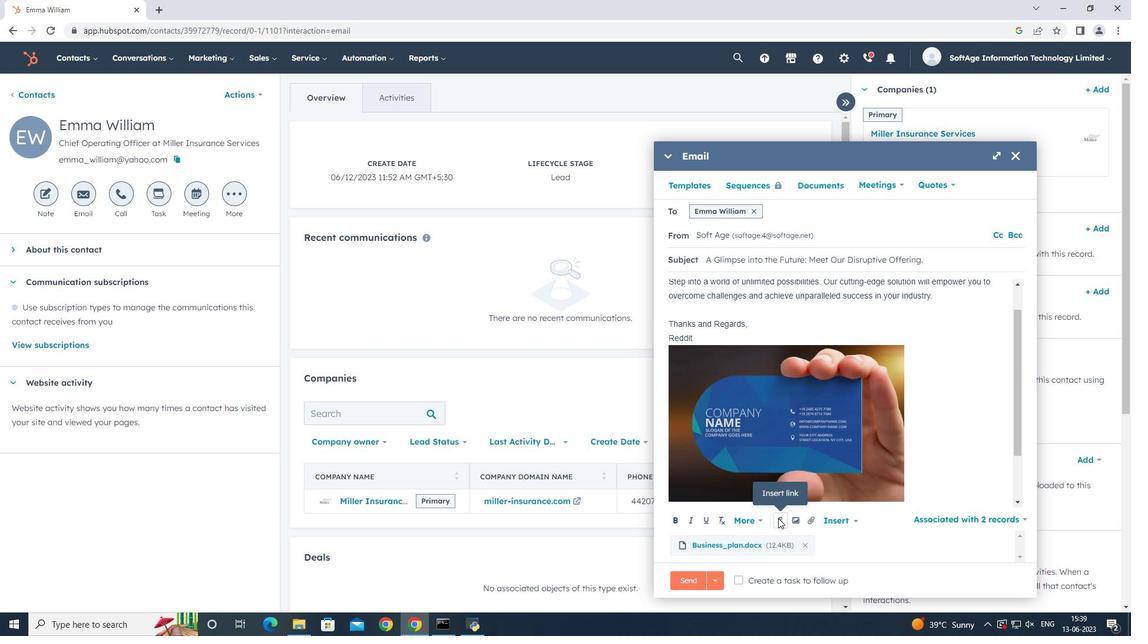 
Action: Mouse moved to (806, 442)
Screenshot: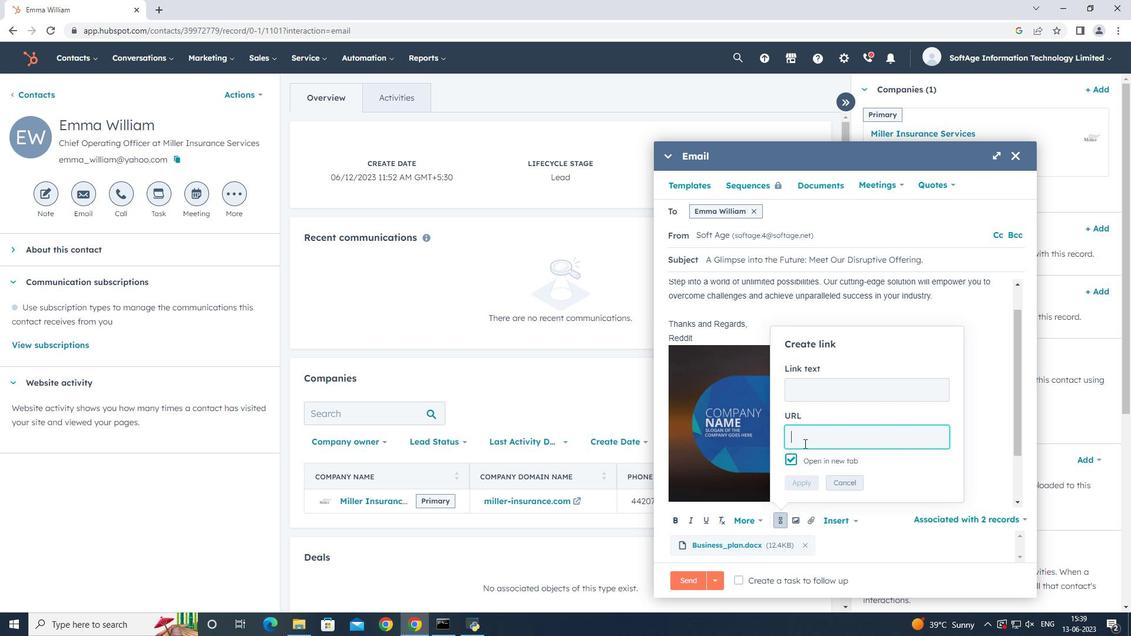
Action: Key pressed www.reddit.com
Screenshot: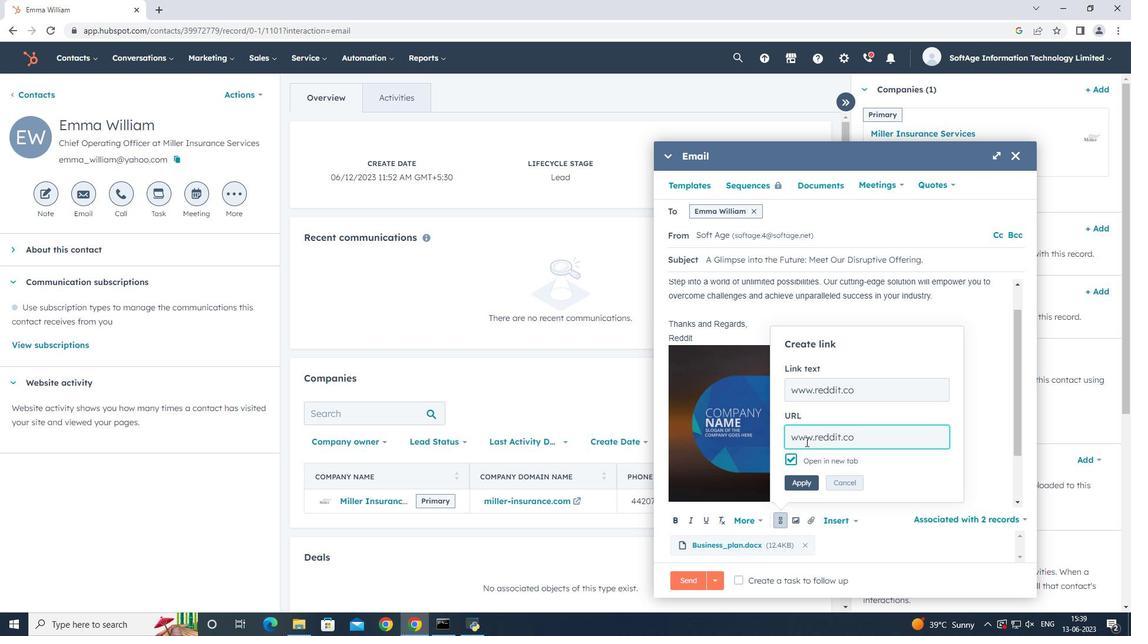 
Action: Mouse moved to (812, 479)
Screenshot: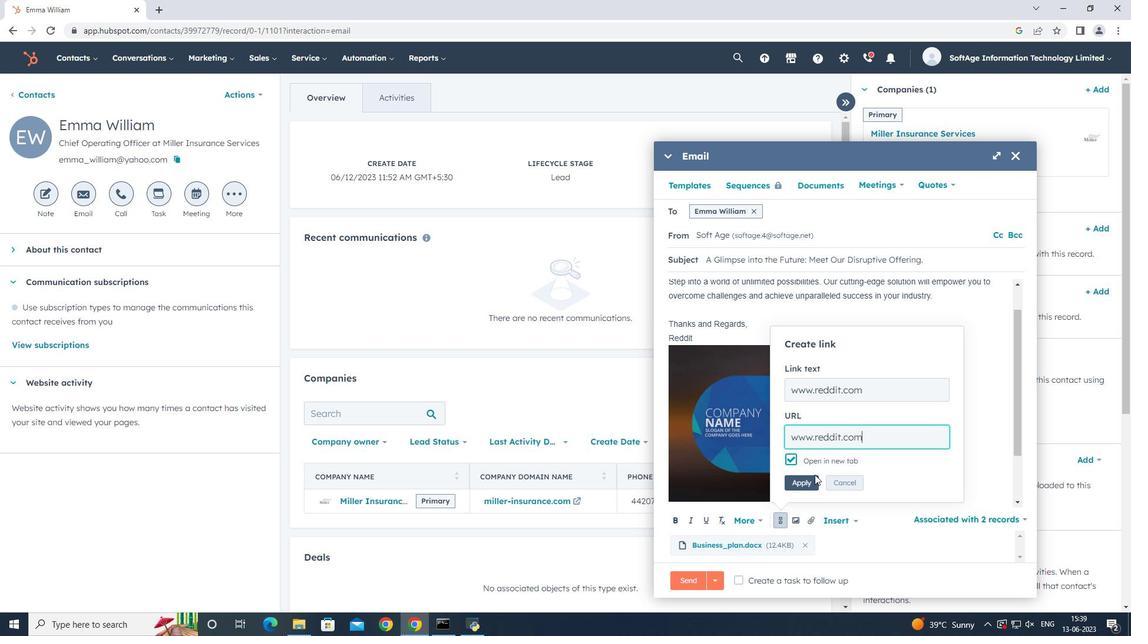 
Action: Mouse pressed left at (812, 479)
Screenshot: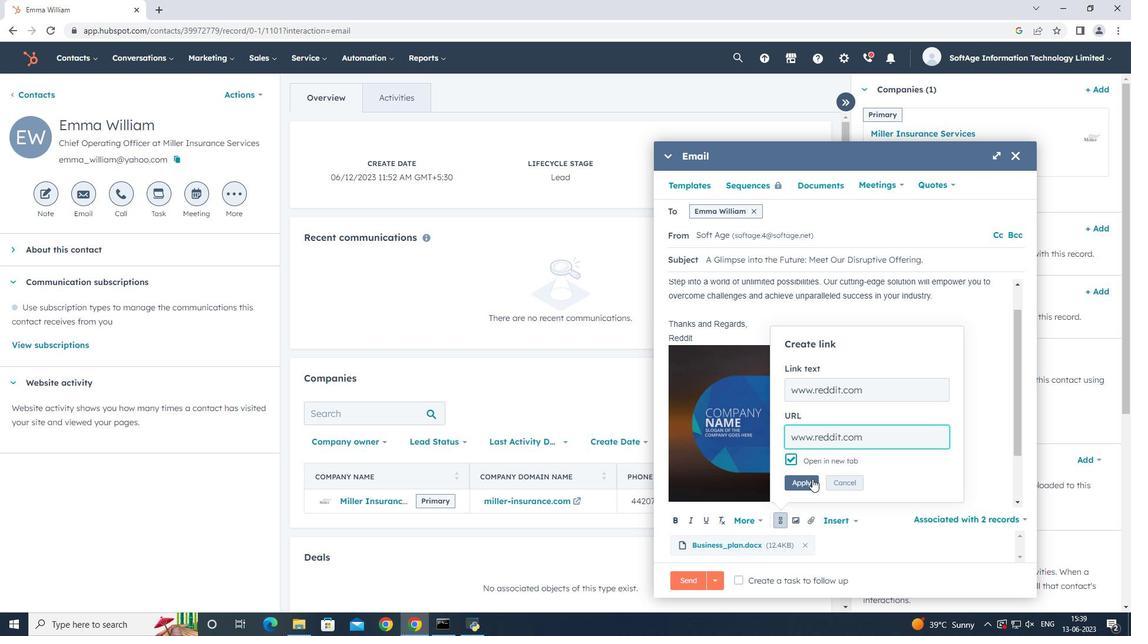 
Action: Mouse moved to (757, 578)
Screenshot: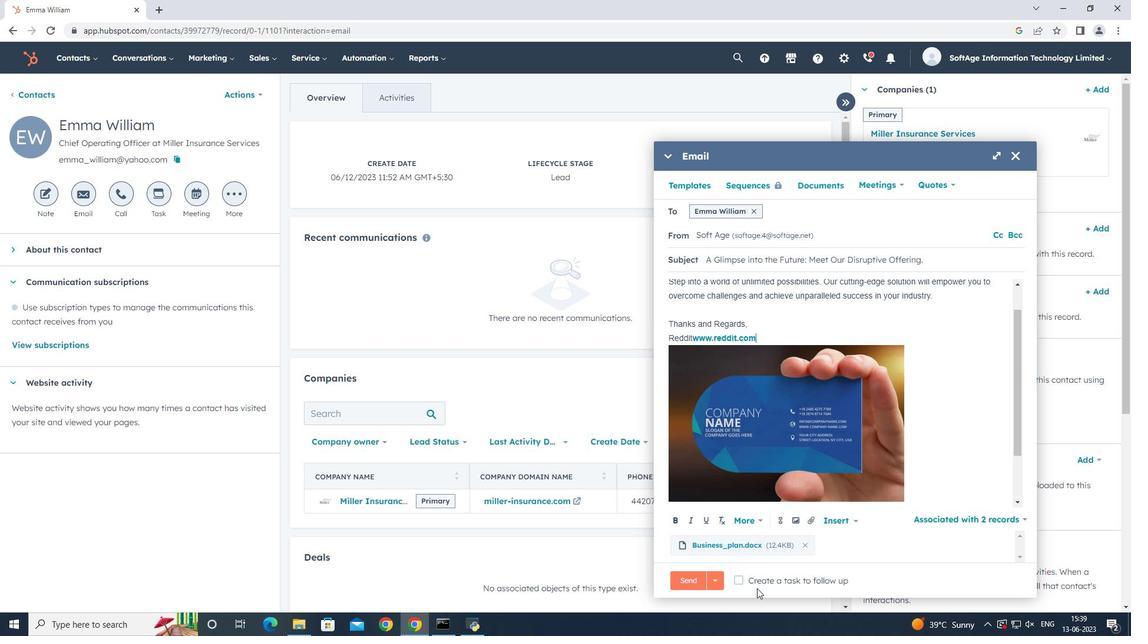 
Action: Mouse pressed left at (757, 578)
Screenshot: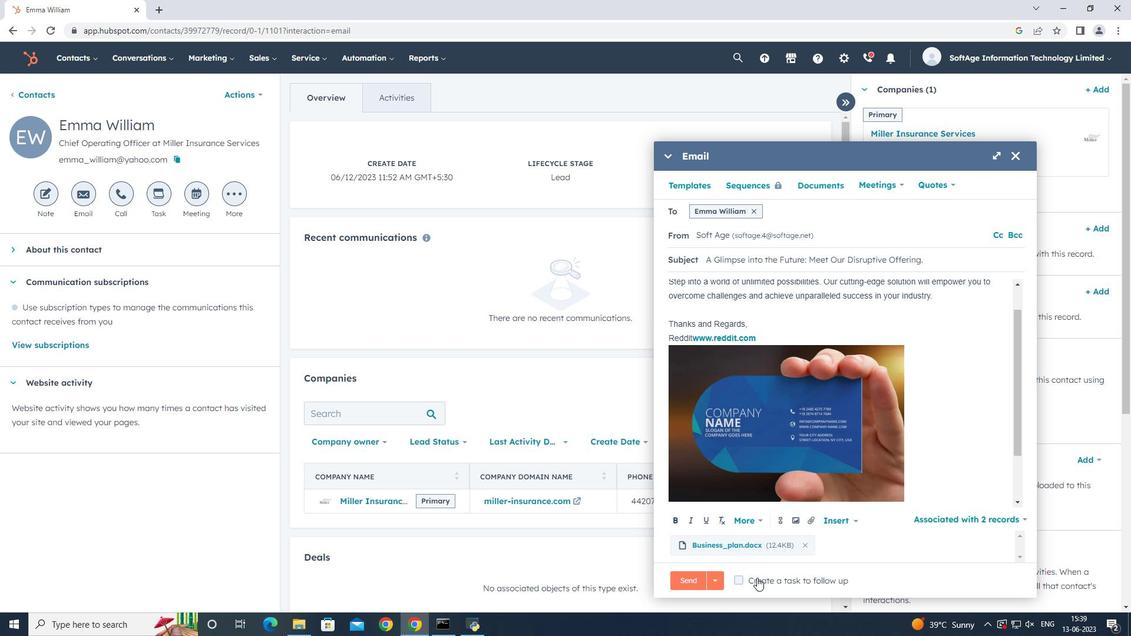 
Action: Mouse moved to (892, 577)
Screenshot: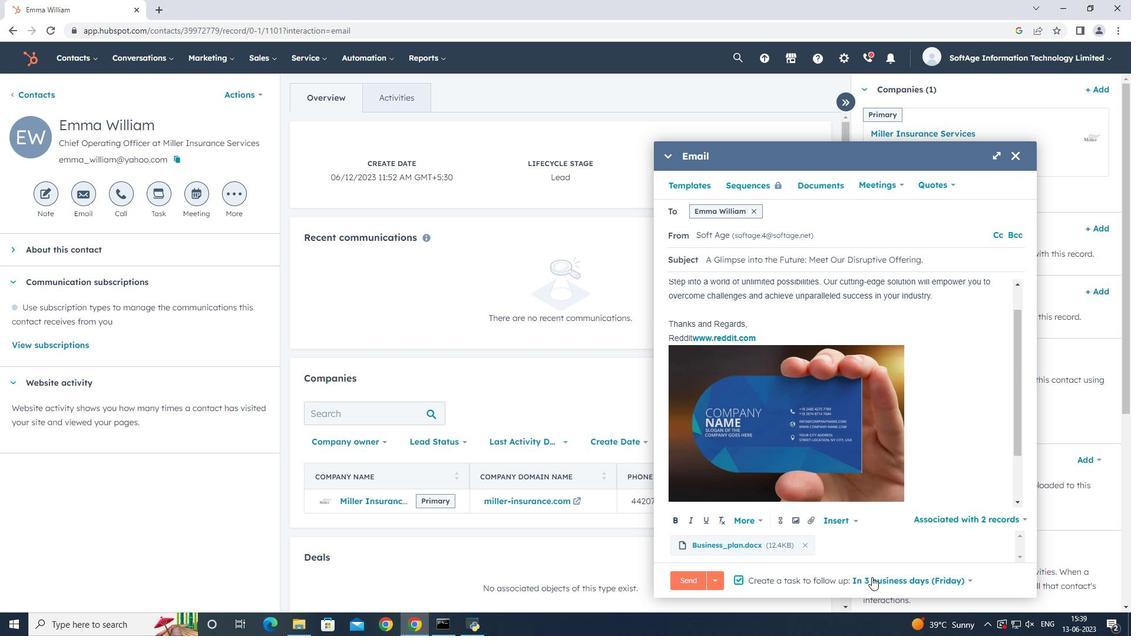 
Action: Mouse pressed left at (892, 577)
Screenshot: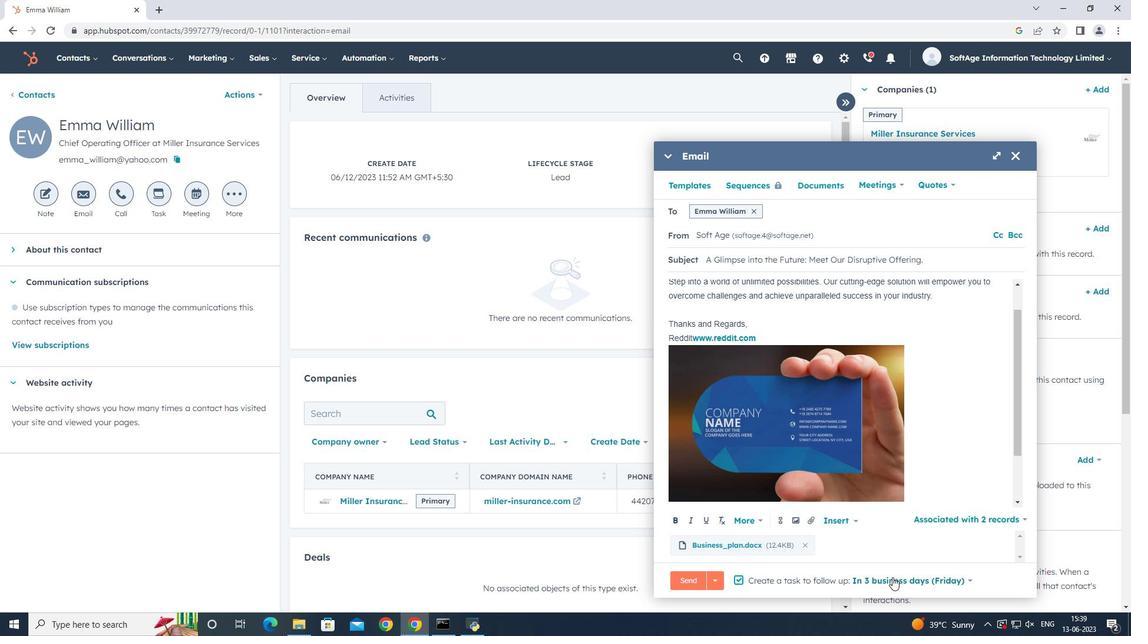 
Action: Mouse moved to (912, 535)
Screenshot: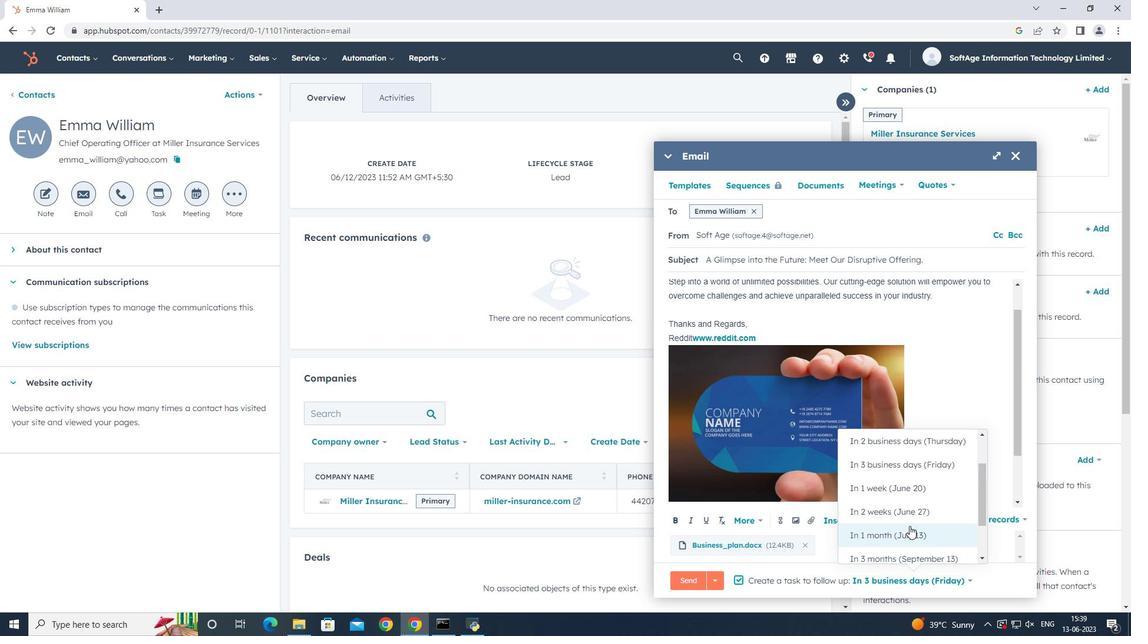 
Action: Mouse pressed left at (912, 535)
Screenshot: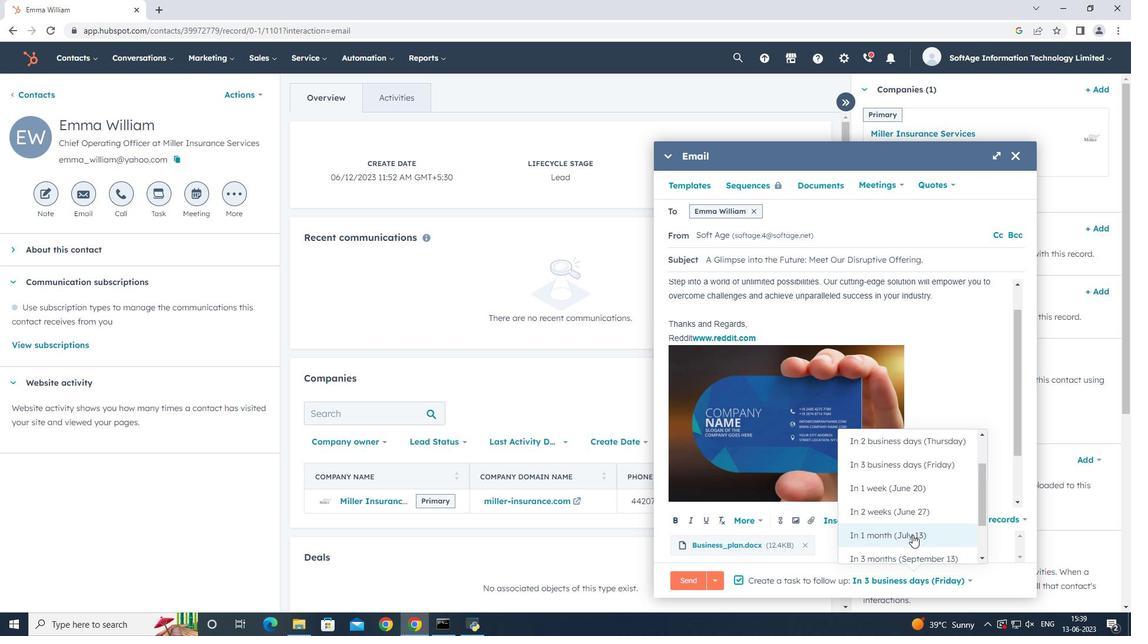 
Action: Mouse moved to (693, 574)
Screenshot: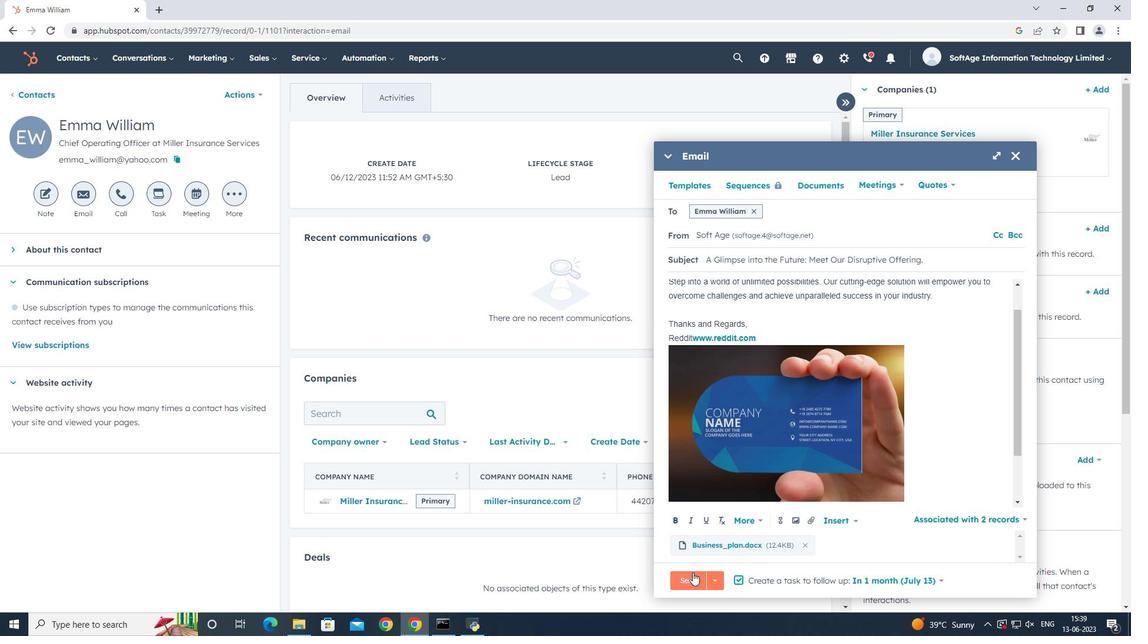 
Action: Mouse pressed left at (693, 574)
Screenshot: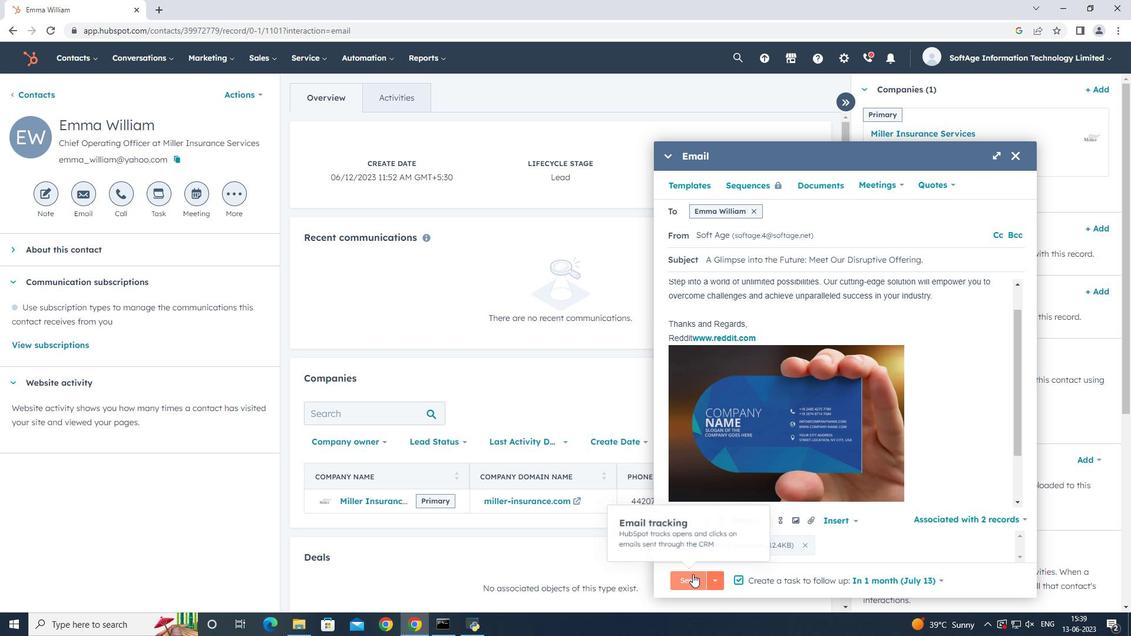 
Action: Mouse moved to (717, 396)
Screenshot: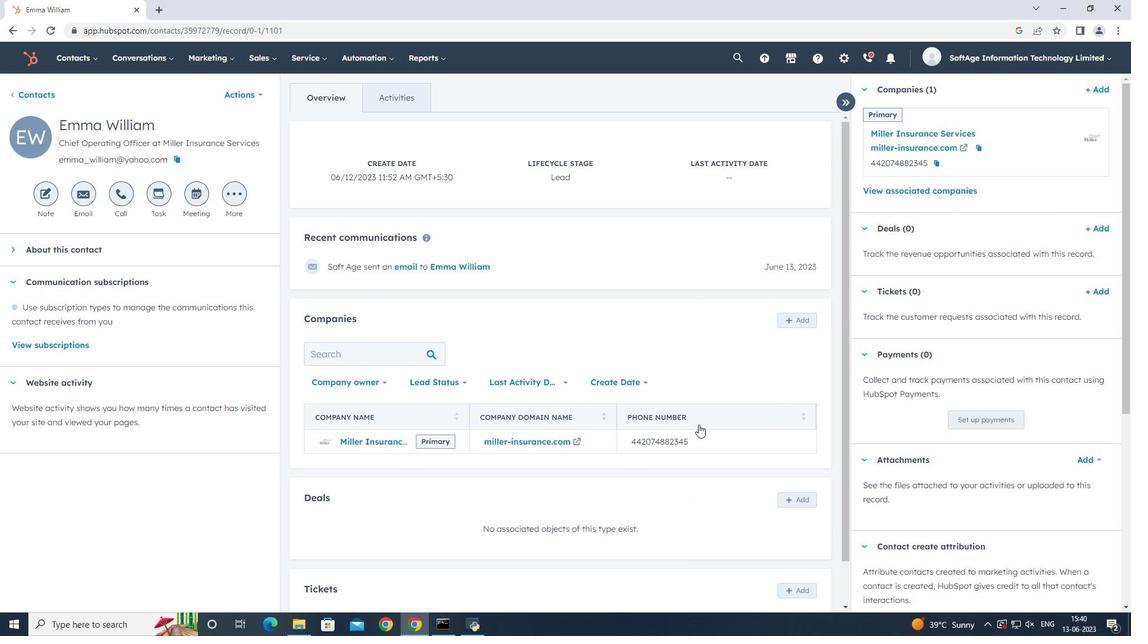 
